 Task: Find connections with filter location San Vicente with filter topic #lawschoolwith filter profile language Potuguese with filter current company Sarovar Hotels & Resorts with filter school Chettinad Vidyashram with filter industry Strategic Management Services with filter service category iOS Development with filter keywords title Customer Service
Action: Mouse moved to (502, 74)
Screenshot: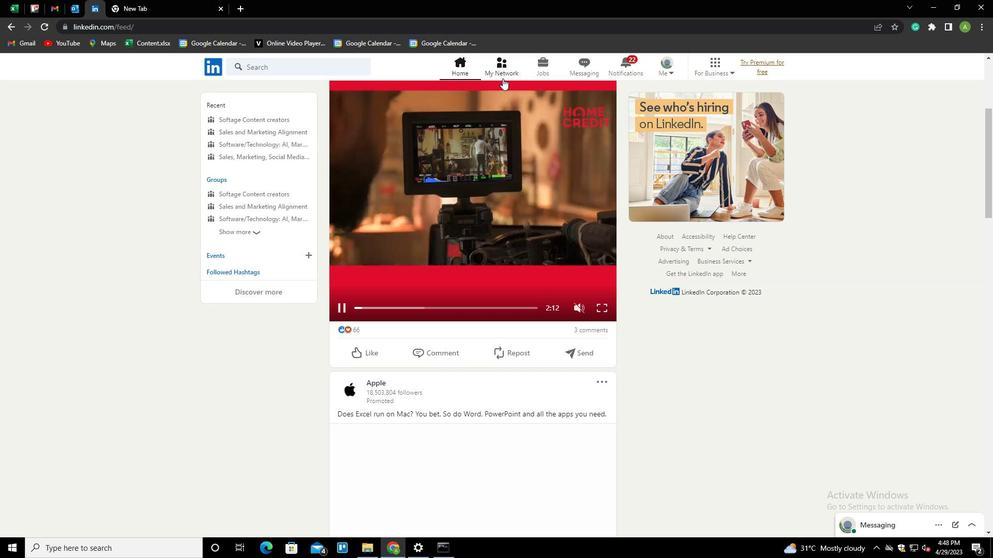 
Action: Mouse pressed left at (502, 74)
Screenshot: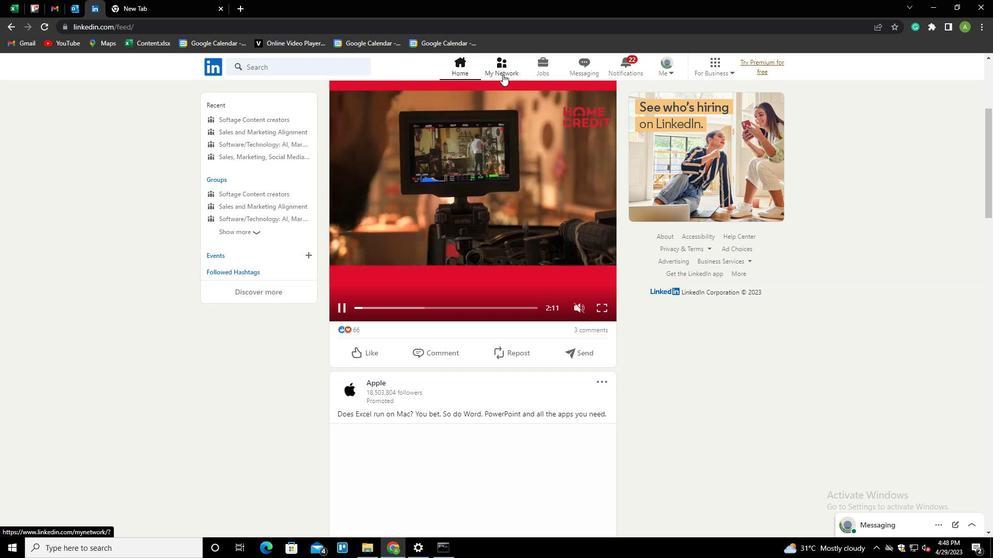 
Action: Mouse moved to (329, 120)
Screenshot: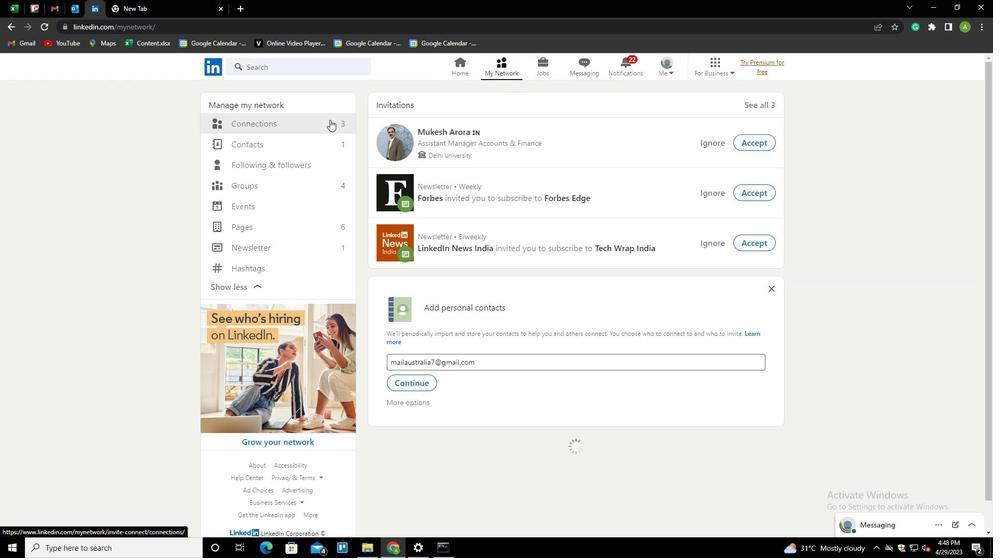 
Action: Mouse pressed left at (329, 120)
Screenshot: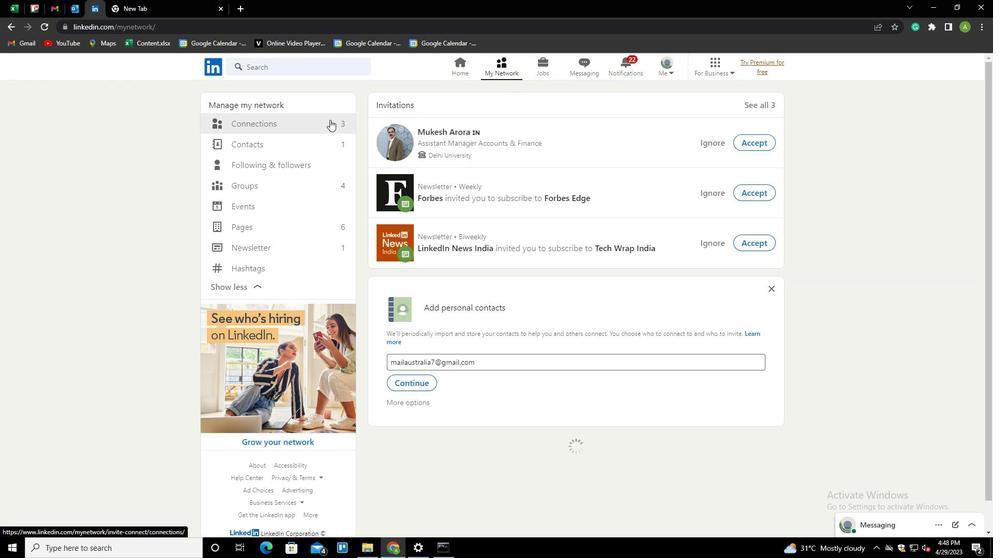 
Action: Mouse moved to (317, 127)
Screenshot: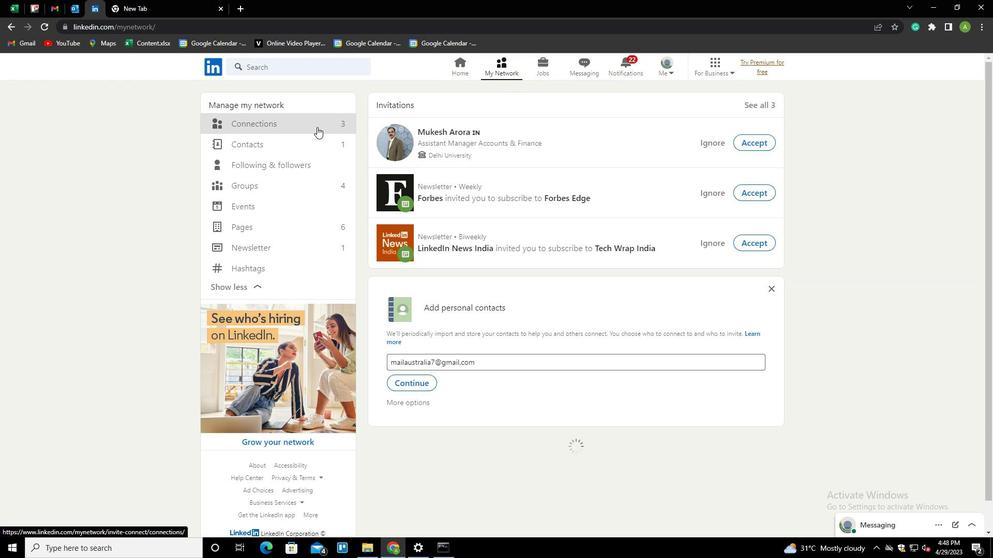 
Action: Mouse pressed left at (317, 127)
Screenshot: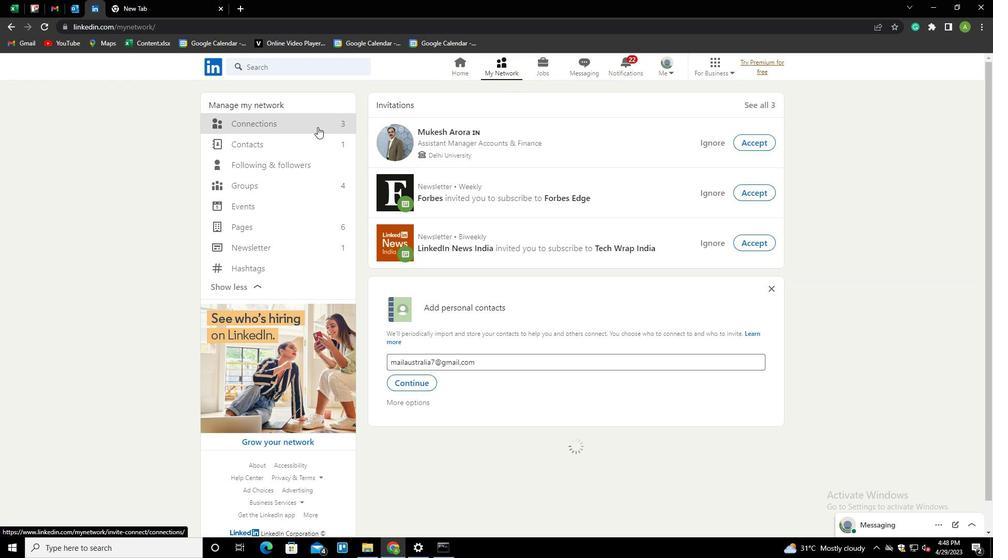 
Action: Mouse moved to (562, 120)
Screenshot: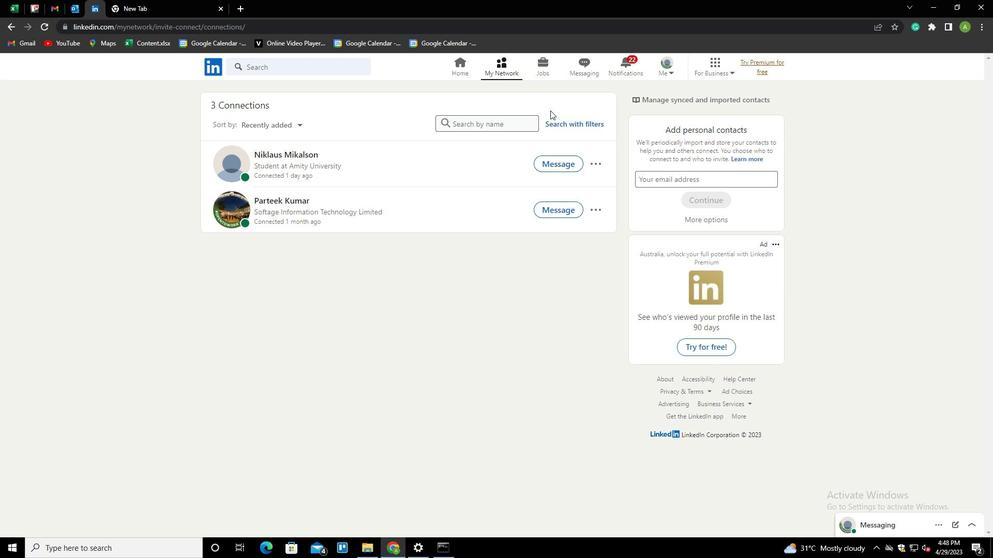 
Action: Mouse pressed left at (562, 120)
Screenshot: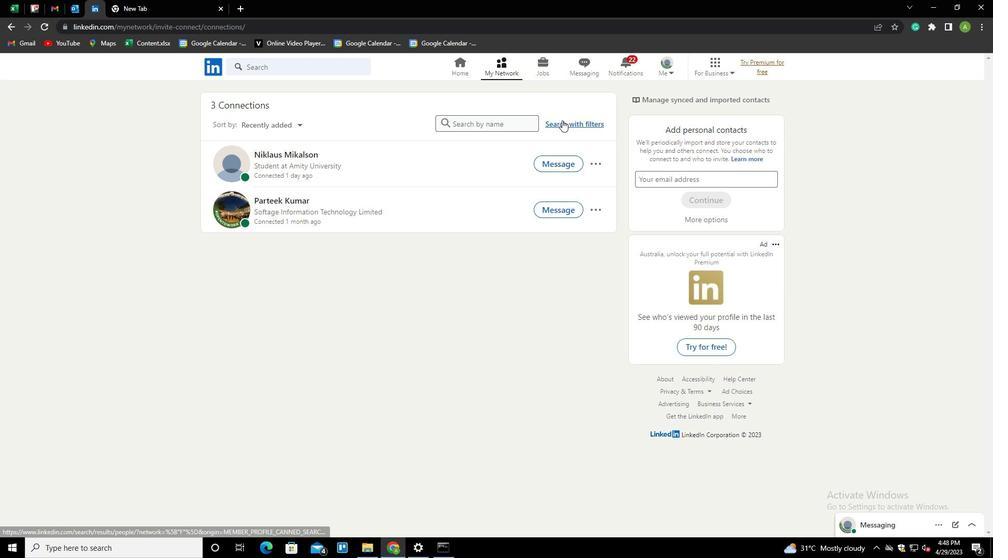 
Action: Mouse moved to (533, 96)
Screenshot: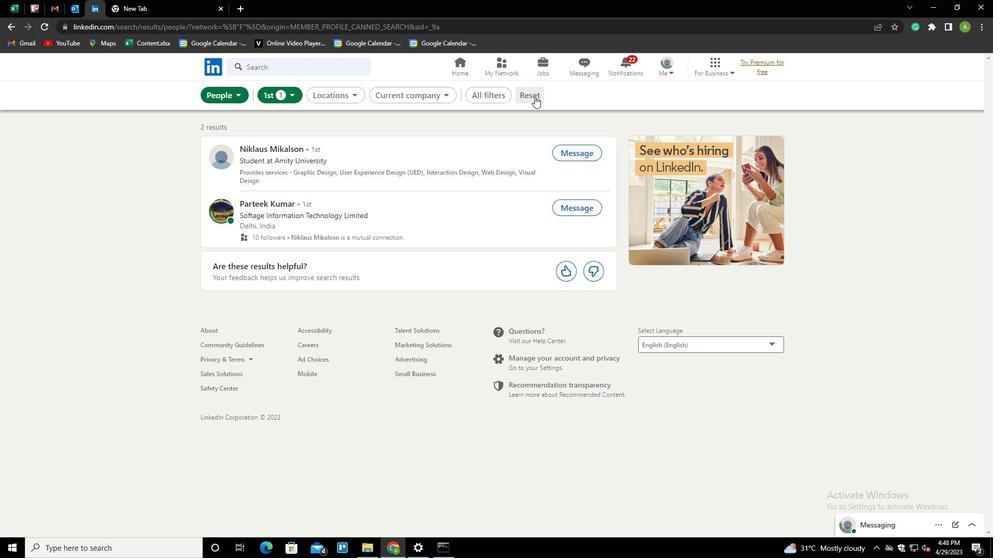 
Action: Mouse pressed left at (533, 96)
Screenshot: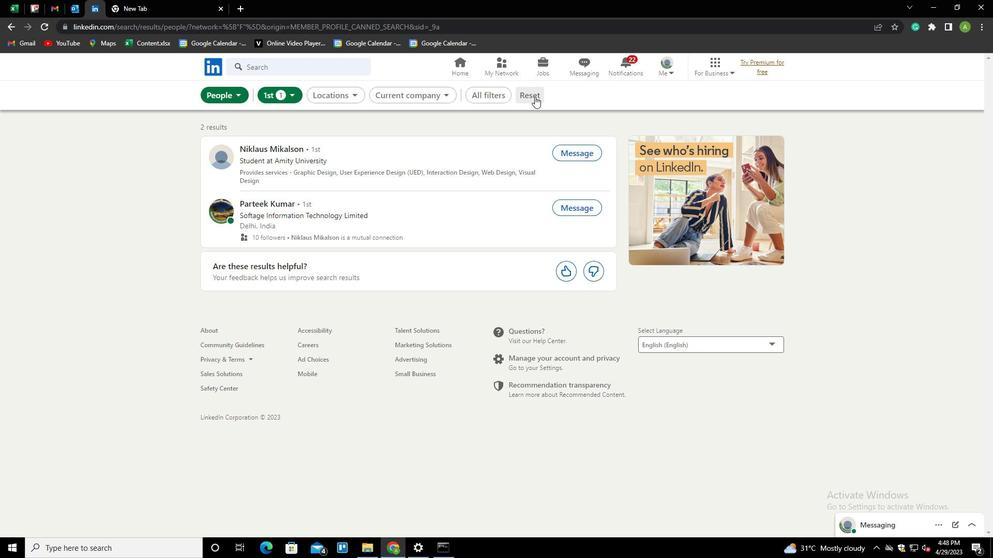 
Action: Mouse moved to (503, 96)
Screenshot: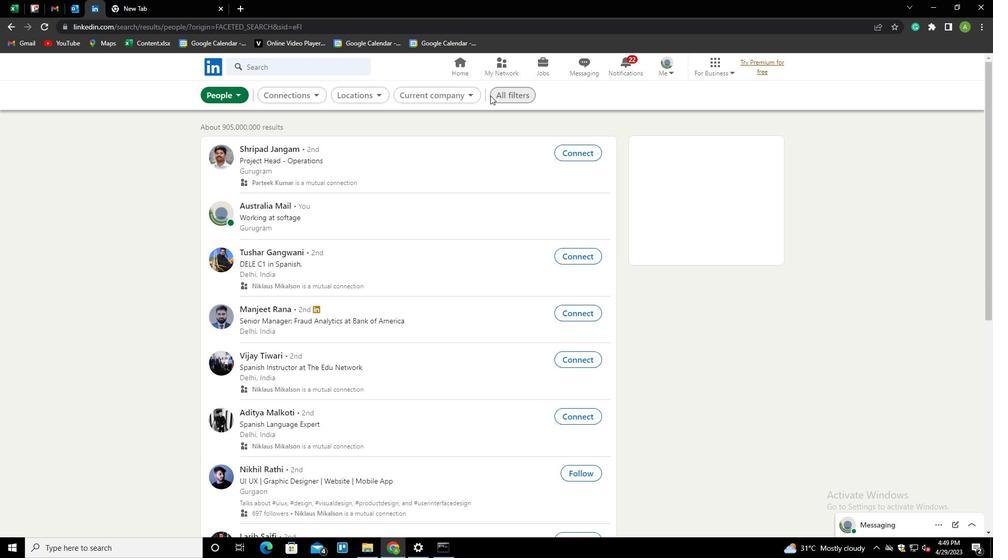 
Action: Mouse pressed left at (503, 96)
Screenshot: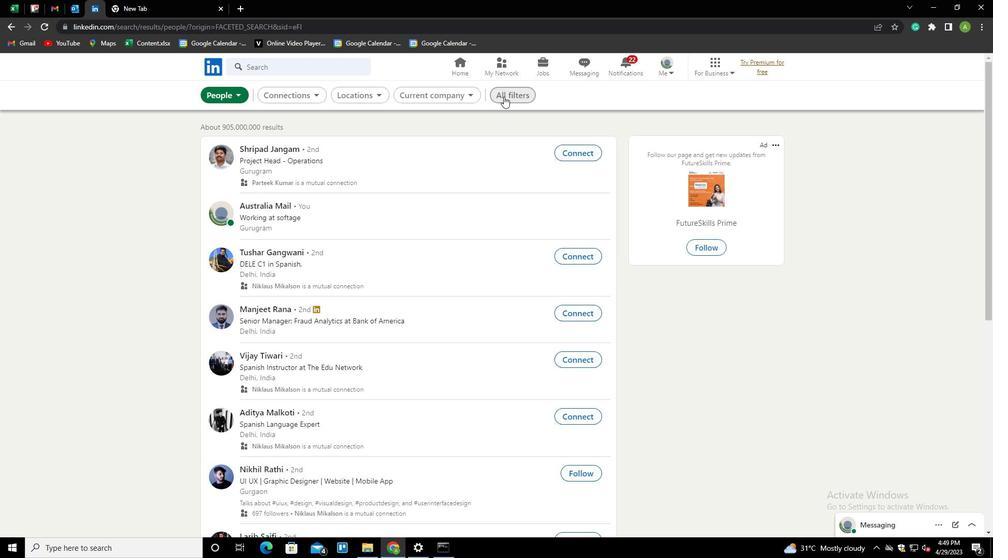 
Action: Mouse moved to (870, 260)
Screenshot: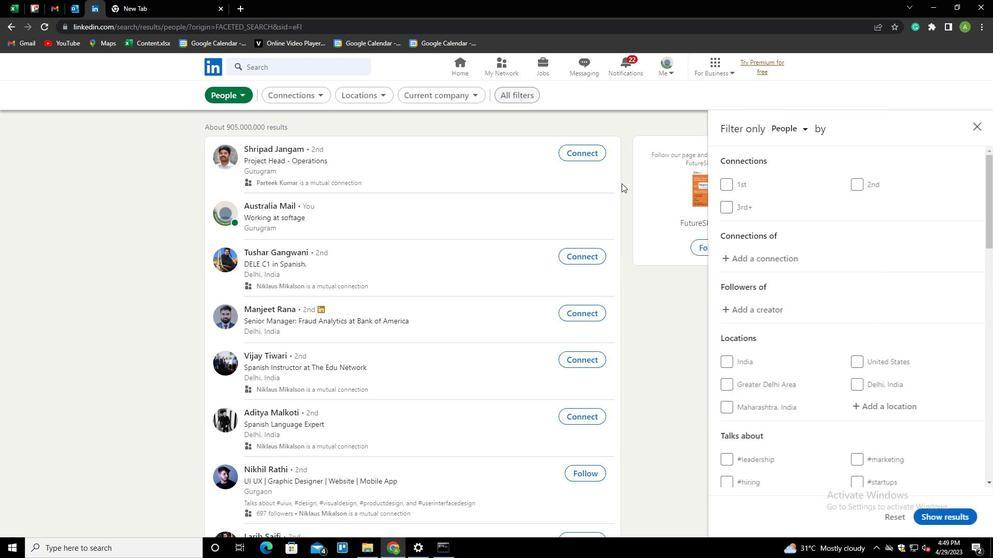 
Action: Mouse scrolled (870, 260) with delta (0, 0)
Screenshot: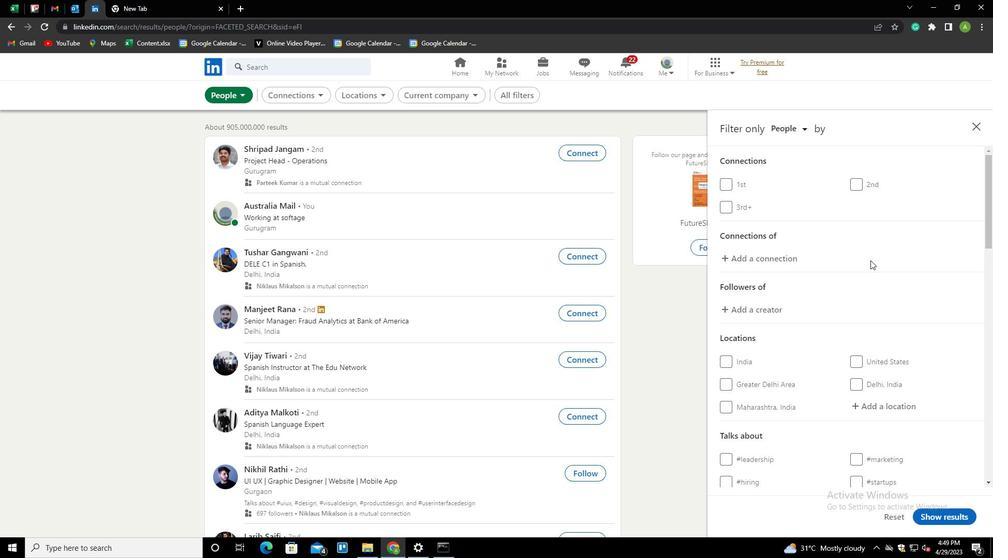 
Action: Mouse moved to (871, 260)
Screenshot: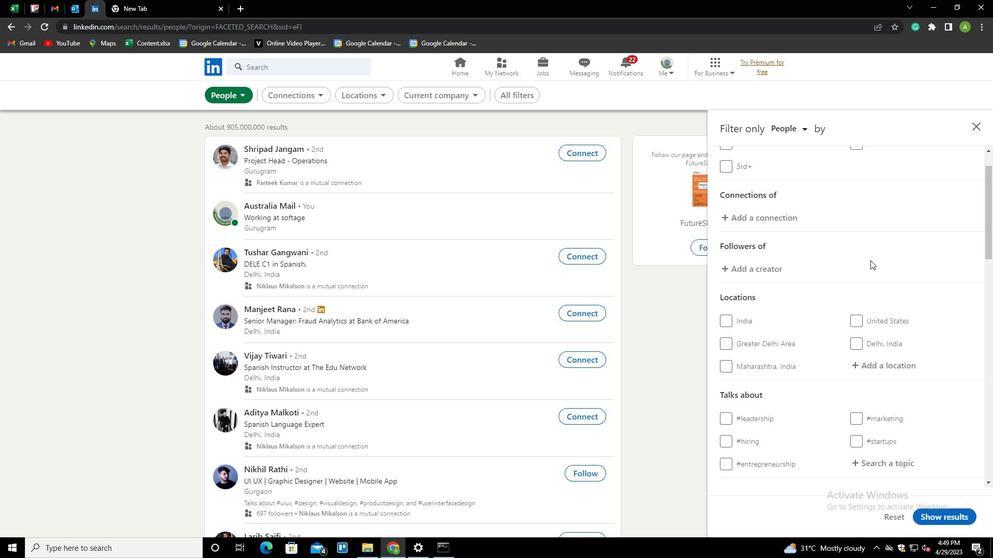 
Action: Mouse scrolled (871, 260) with delta (0, 0)
Screenshot: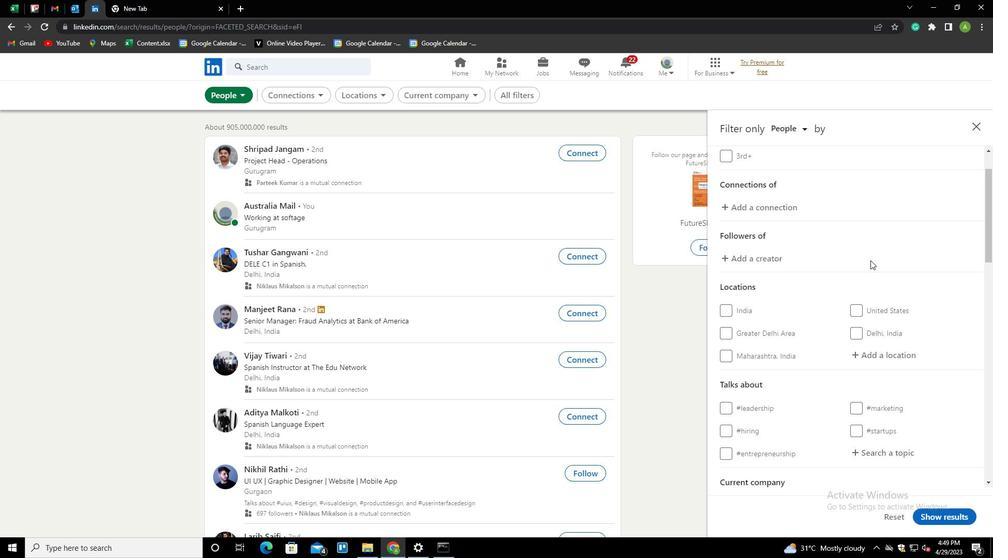 
Action: Mouse moved to (872, 298)
Screenshot: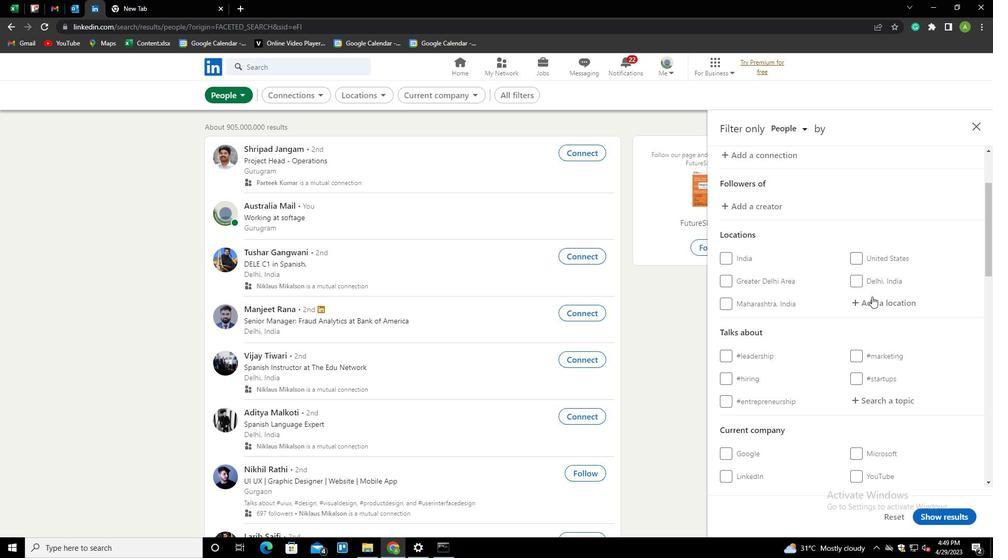 
Action: Mouse pressed left at (872, 298)
Screenshot: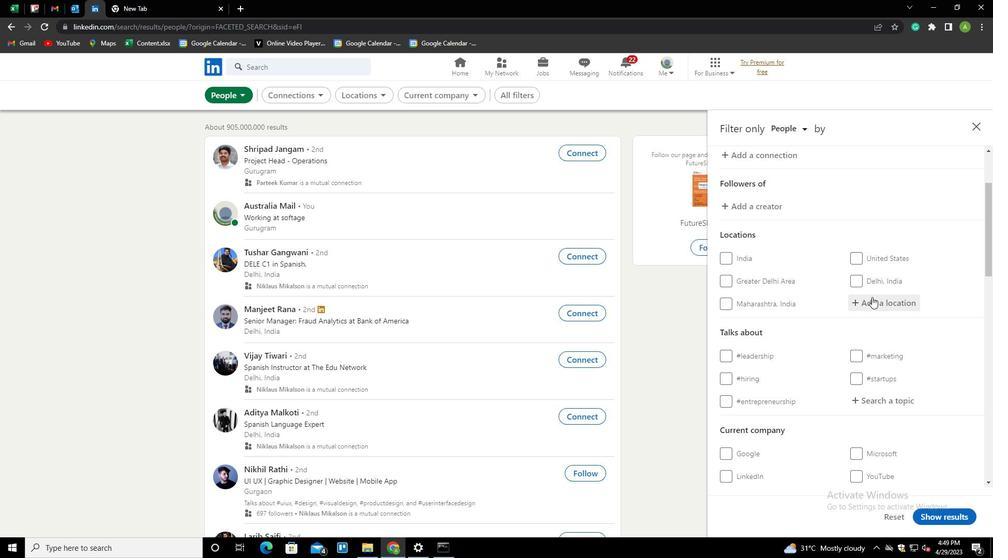 
Action: Mouse moved to (870, 298)
Screenshot: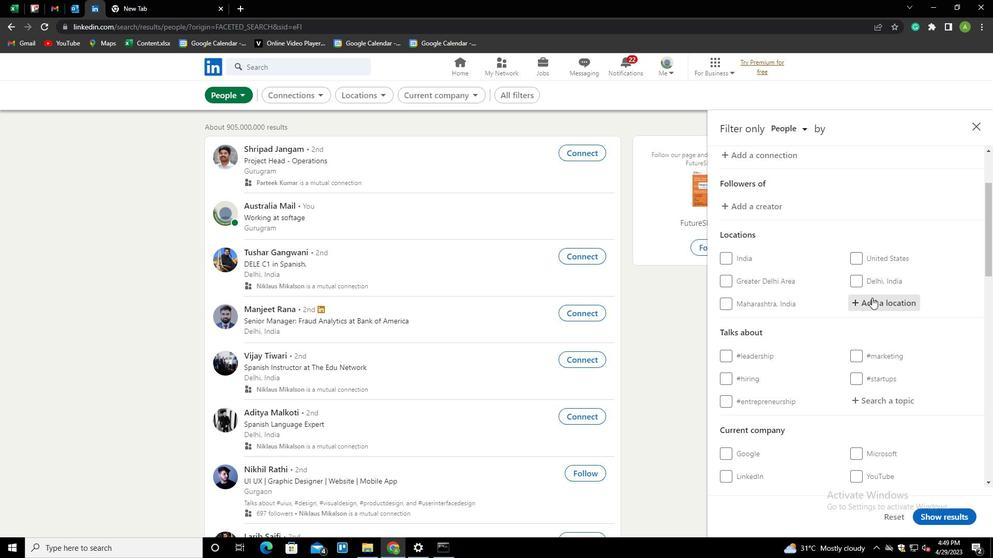 
Action: Key pressed <Key.shift>S
Screenshot: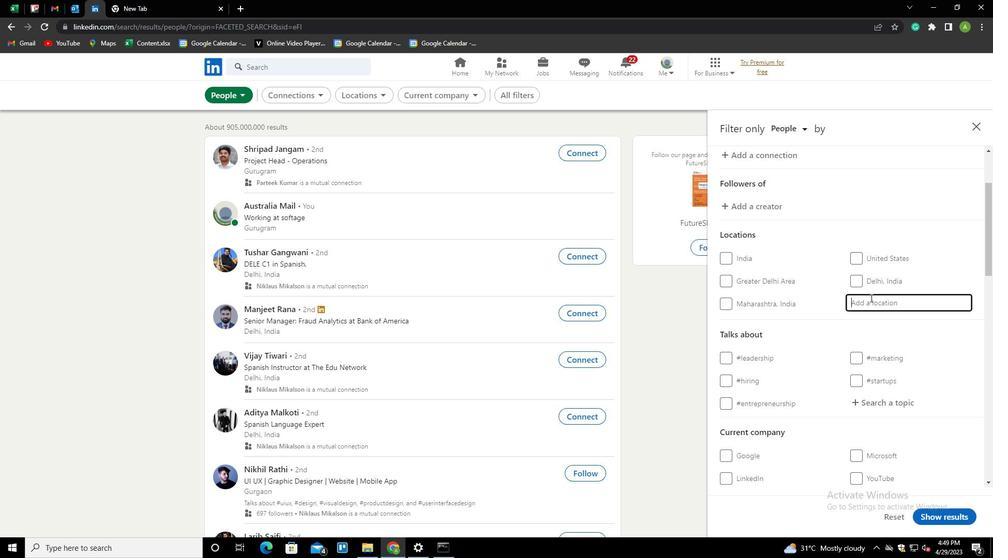 
Action: Mouse moved to (870, 298)
Screenshot: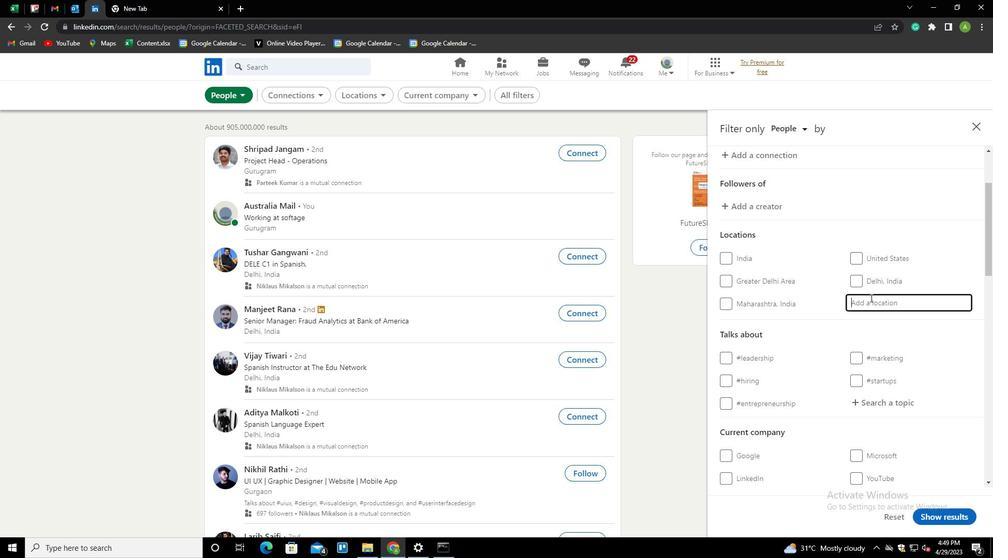 
Action: Key pressed AN<Key.space><Key.shift>VIE<Key.backspace>CENTE<Key.down><Key.enter>
Screenshot: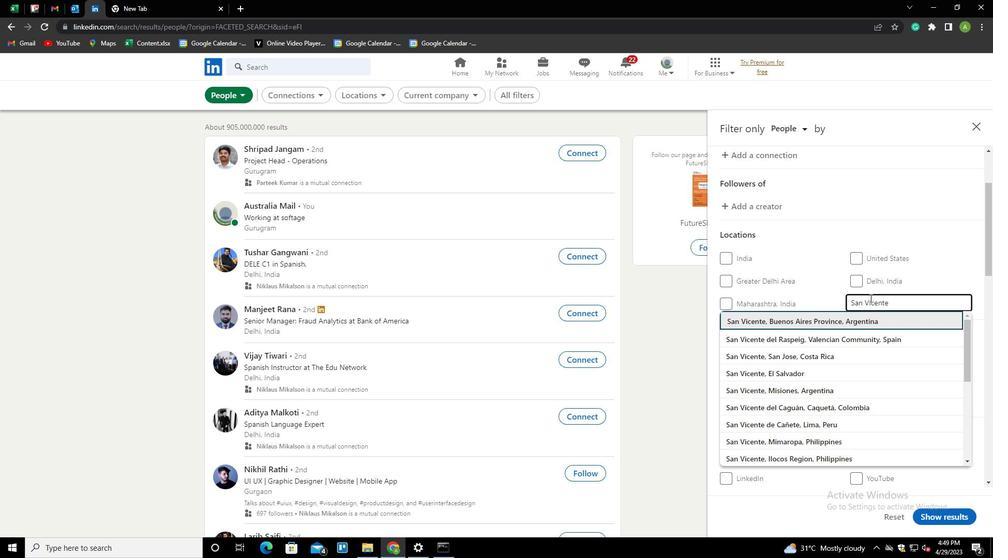 
Action: Mouse moved to (870, 298)
Screenshot: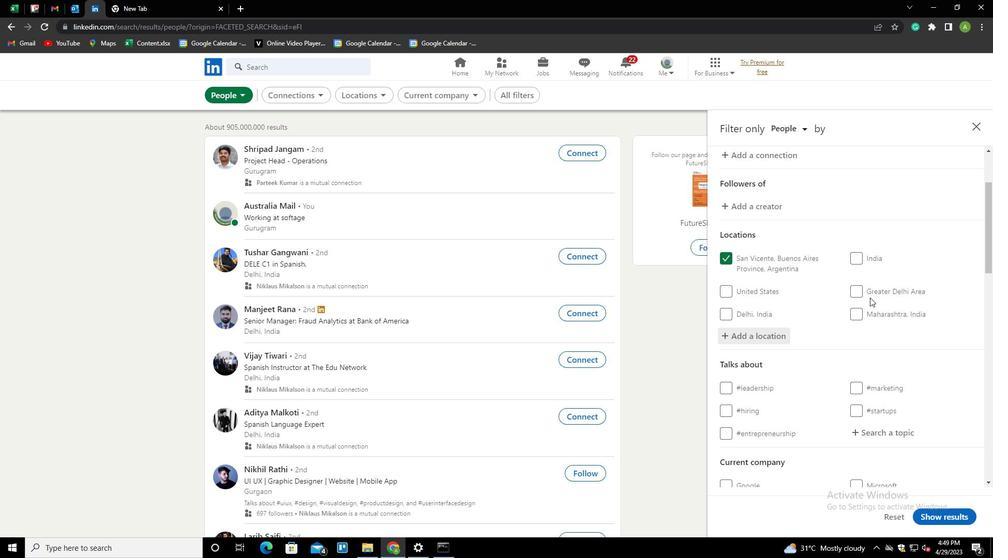 
Action: Mouse scrolled (870, 297) with delta (0, 0)
Screenshot: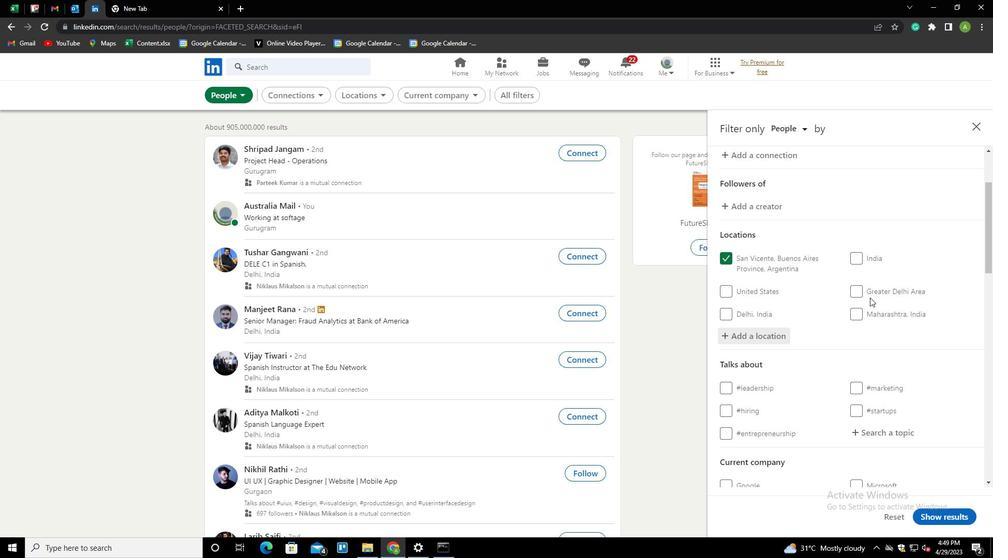 
Action: Mouse scrolled (870, 297) with delta (0, 0)
Screenshot: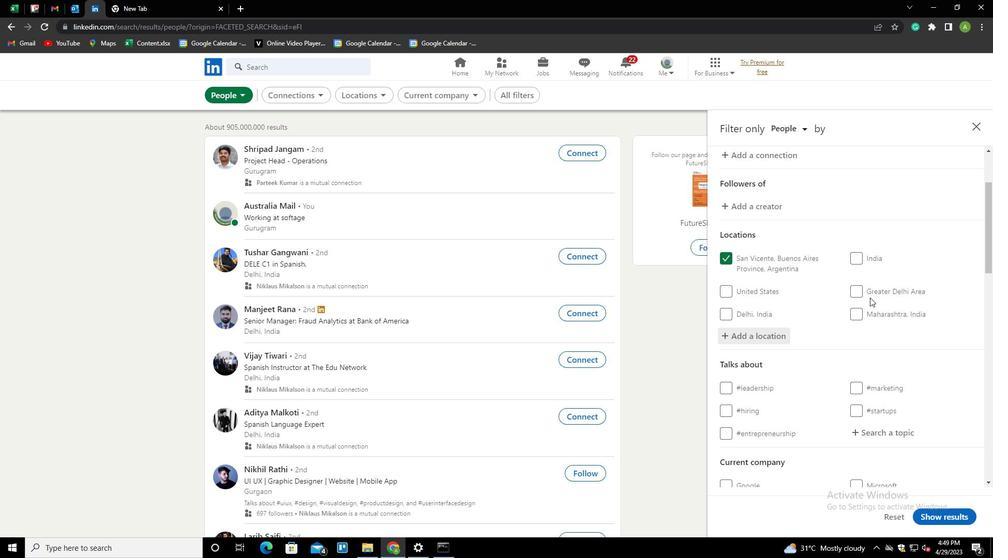 
Action: Mouse scrolled (870, 297) with delta (0, 0)
Screenshot: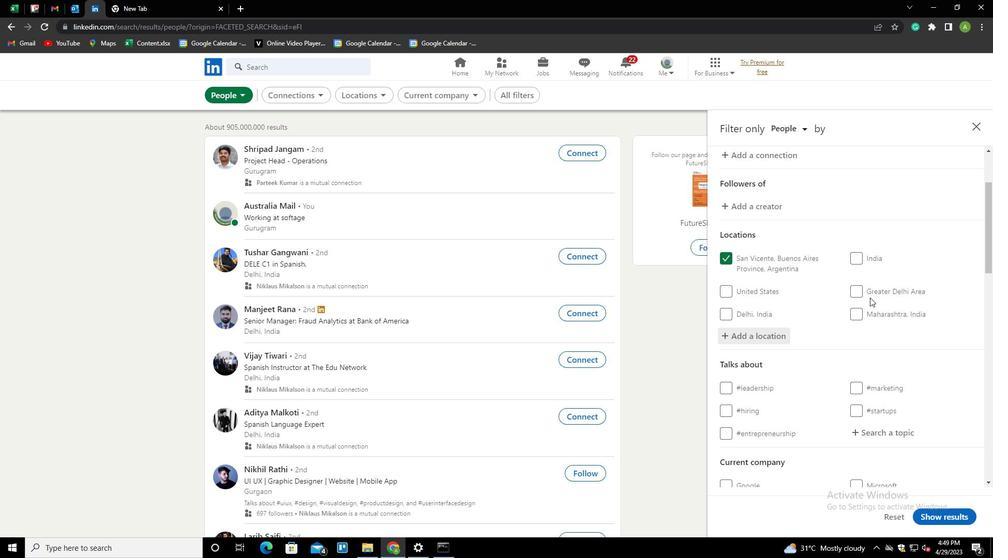 
Action: Mouse moved to (860, 280)
Screenshot: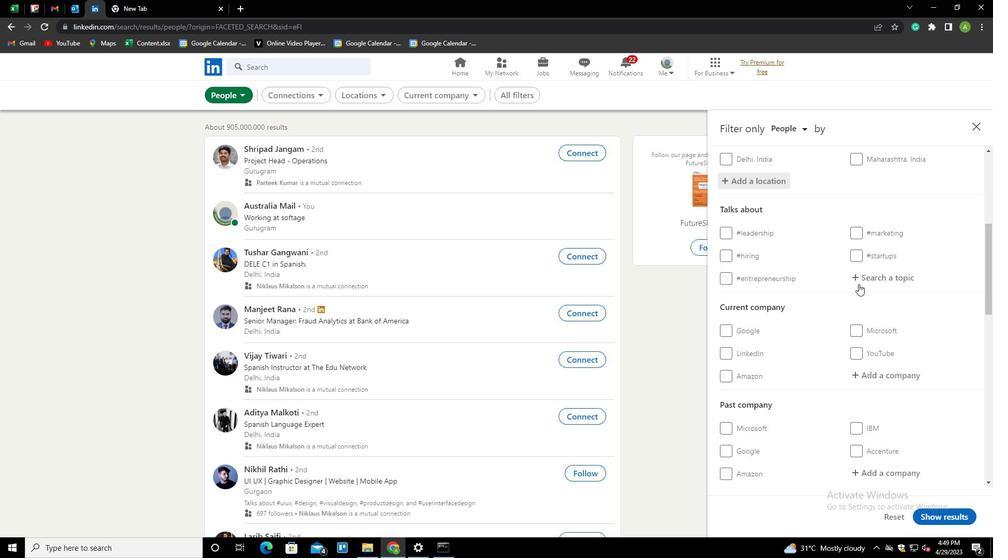 
Action: Mouse pressed left at (860, 280)
Screenshot: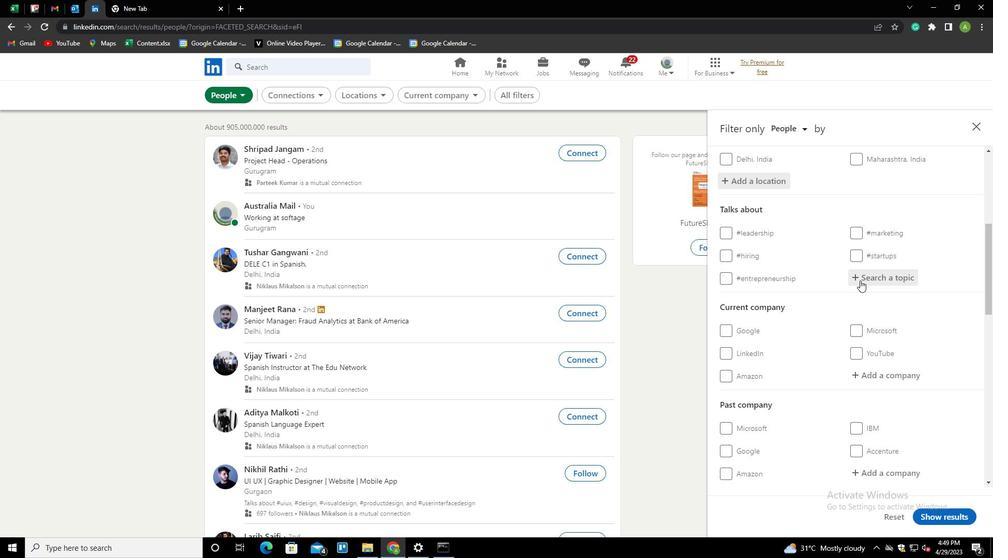 
Action: Key pressed LAWSCHOO<Key.down><Key.enter>
Screenshot: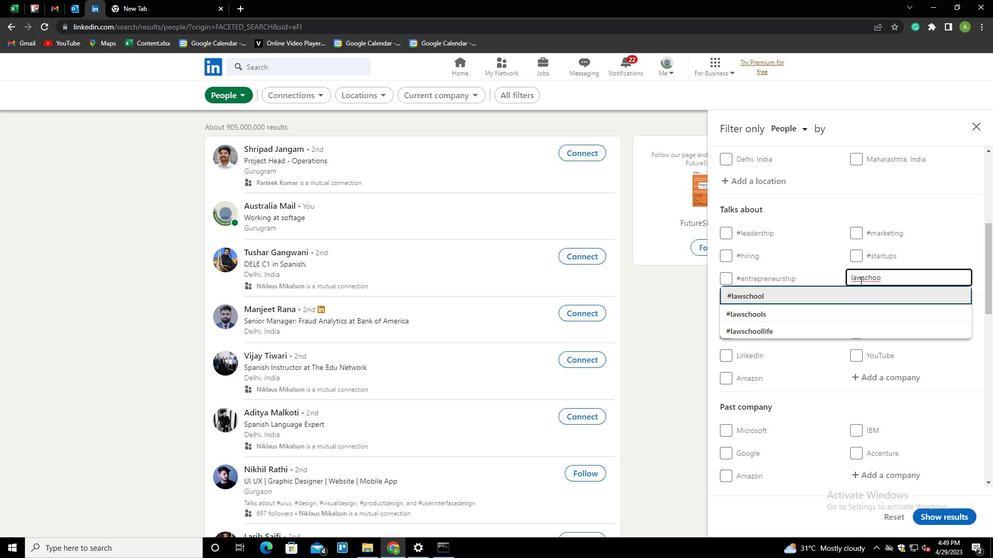 
Action: Mouse scrolled (860, 280) with delta (0, 0)
Screenshot: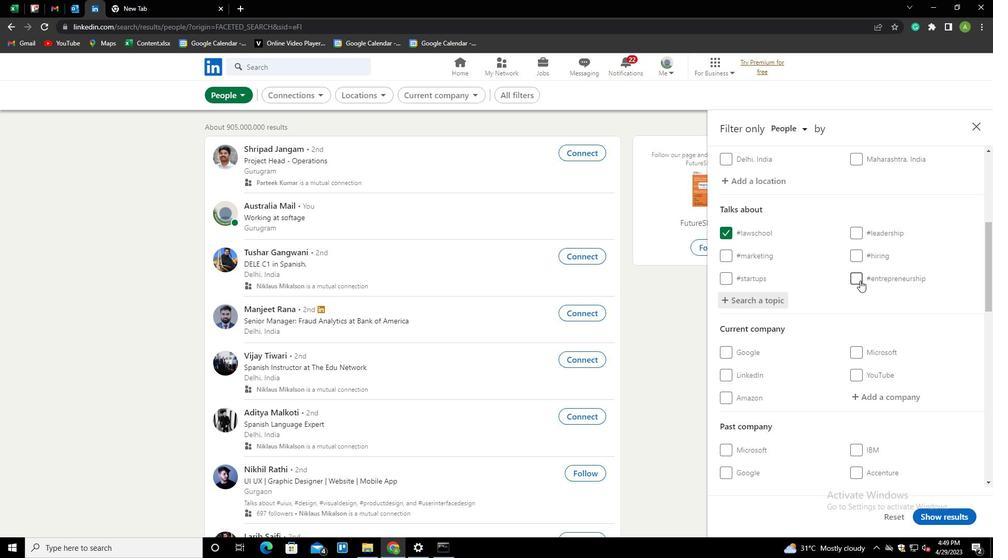 
Action: Mouse scrolled (860, 280) with delta (0, 0)
Screenshot: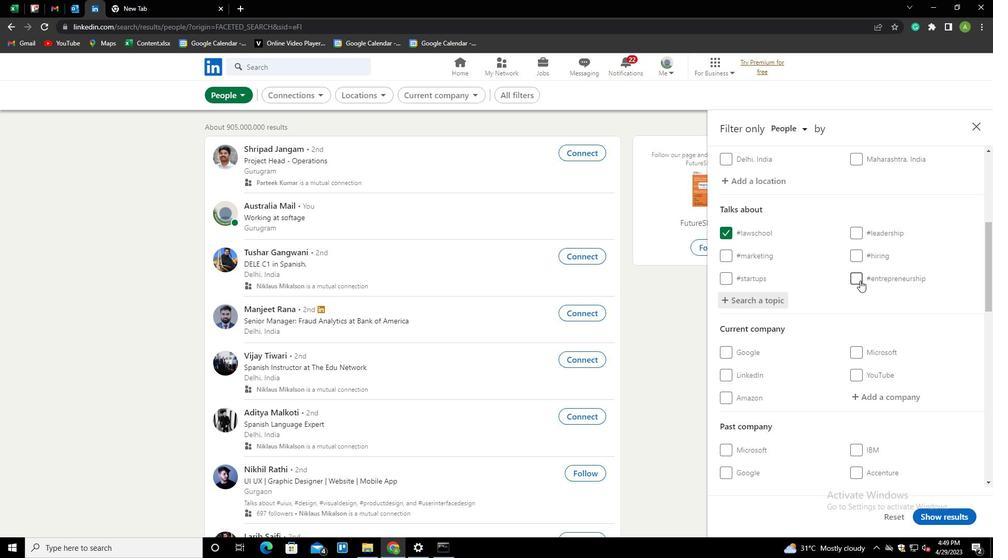 
Action: Mouse moved to (874, 302)
Screenshot: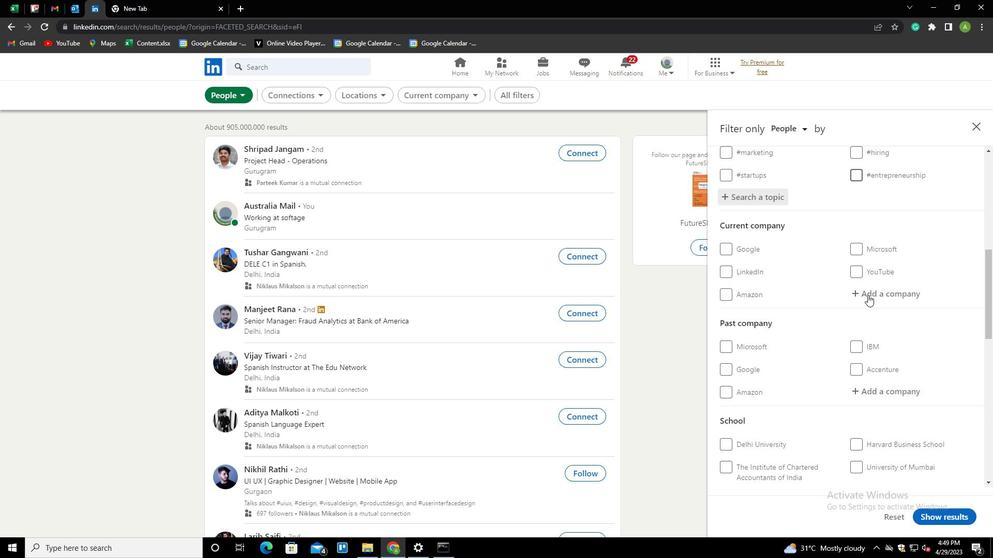 
Action: Mouse pressed left at (874, 302)
Screenshot: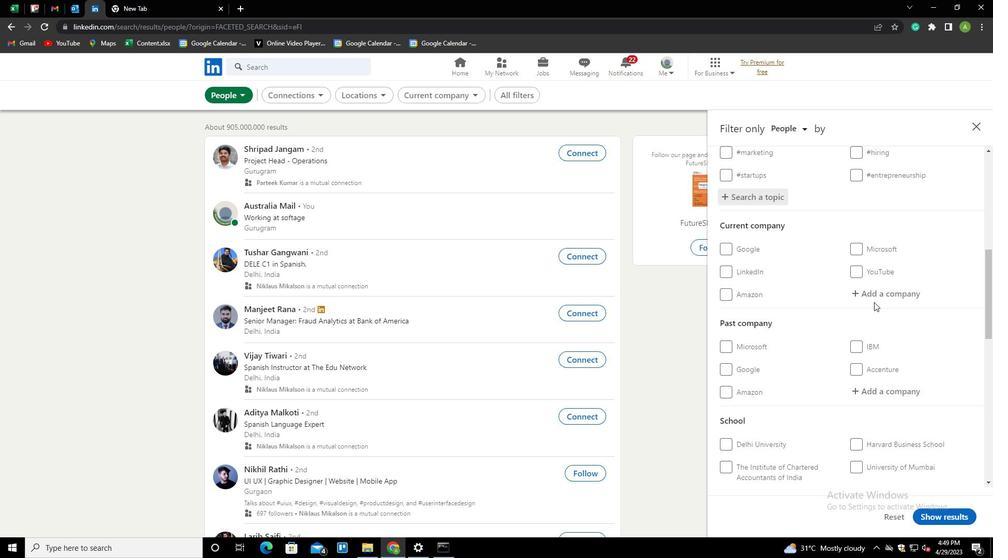 
Action: Mouse moved to (876, 297)
Screenshot: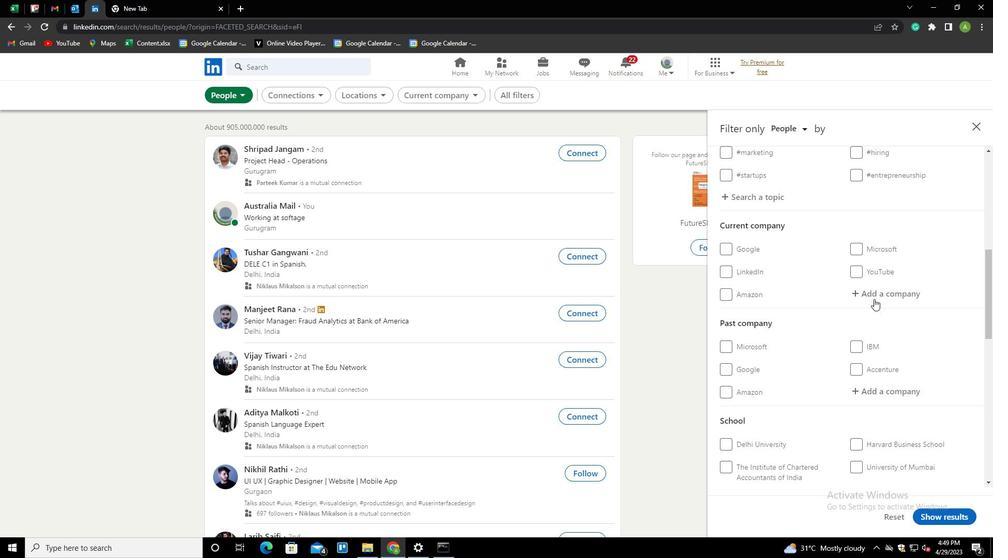 
Action: Mouse pressed left at (876, 297)
Screenshot: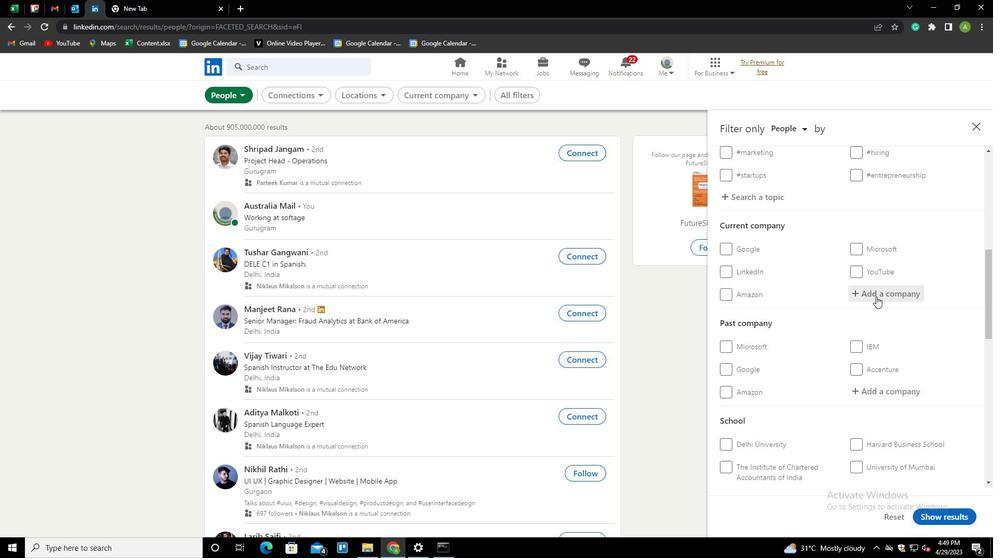 
Action: Mouse moved to (883, 295)
Screenshot: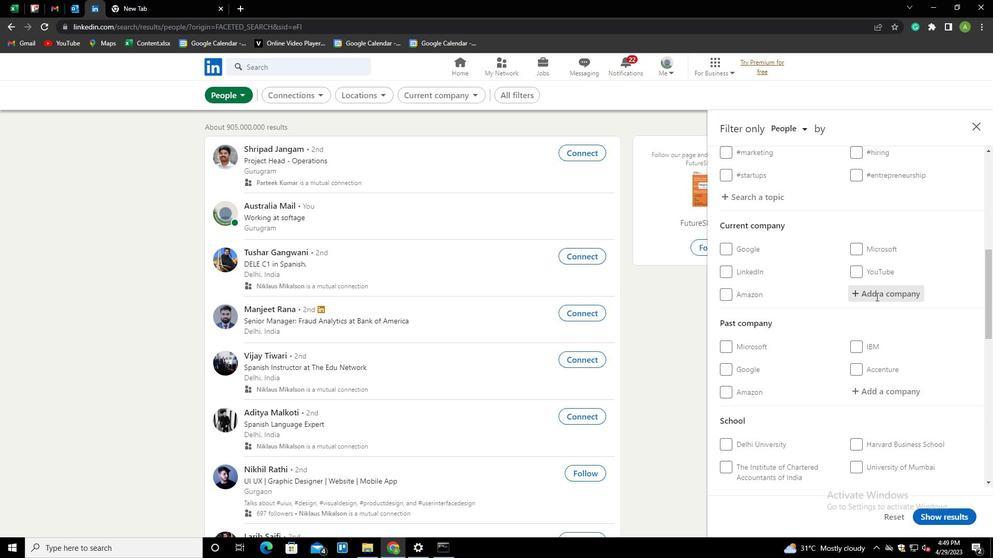 
Action: Mouse pressed left at (883, 295)
Screenshot: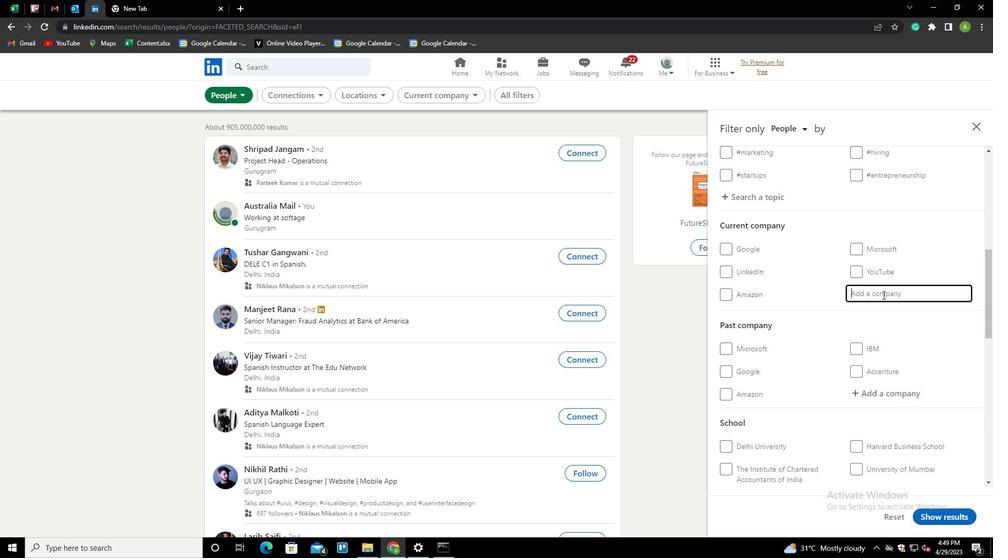 
Action: Mouse scrolled (883, 294) with delta (0, 0)
Screenshot: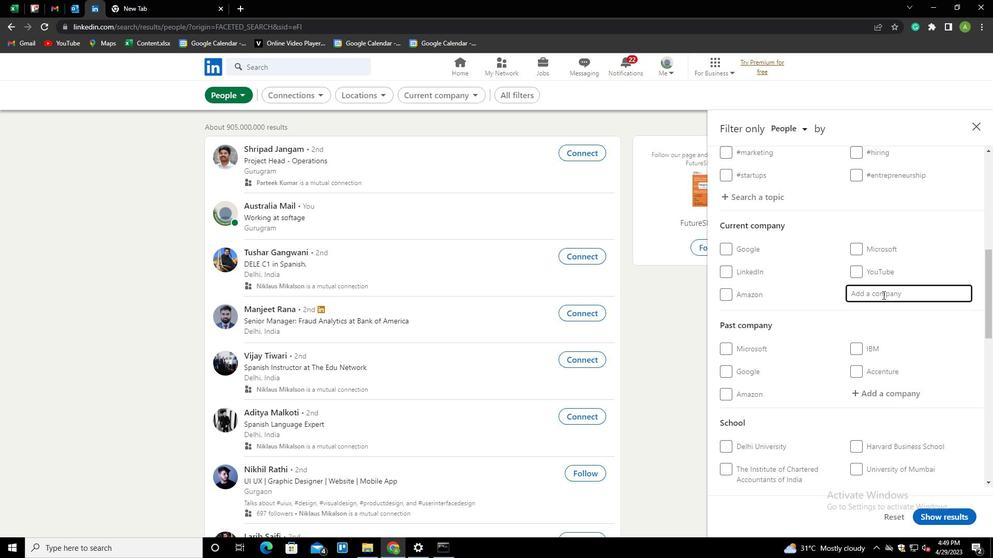 
Action: Mouse scrolled (883, 294) with delta (0, 0)
Screenshot: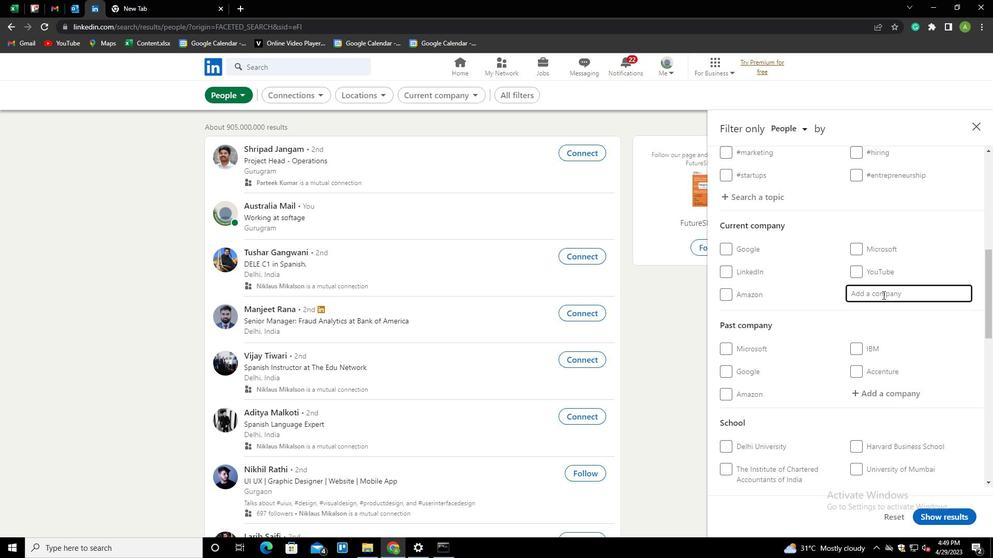 
Action: Mouse scrolled (883, 294) with delta (0, 0)
Screenshot: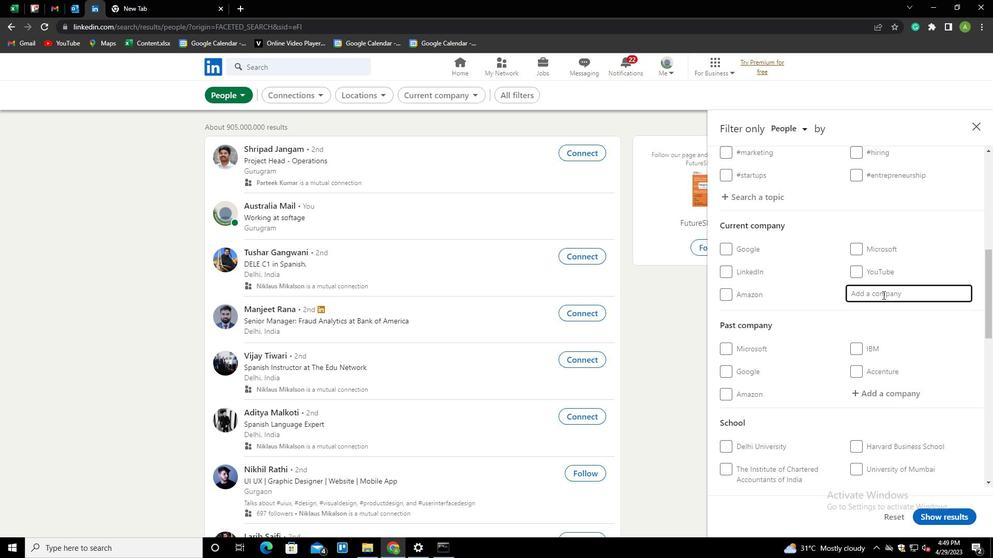 
Action: Mouse scrolled (883, 294) with delta (0, 0)
Screenshot: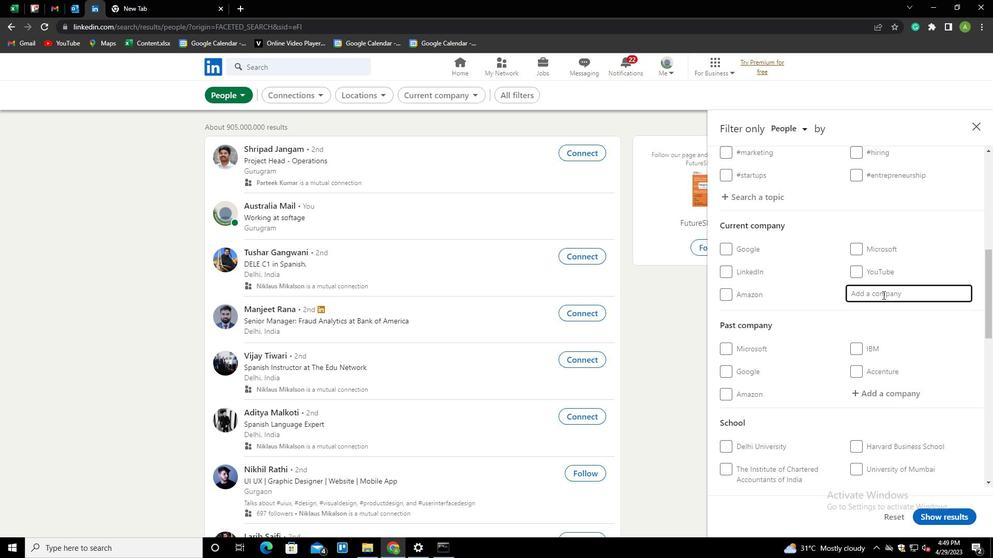 
Action: Mouse scrolled (883, 294) with delta (0, 0)
Screenshot: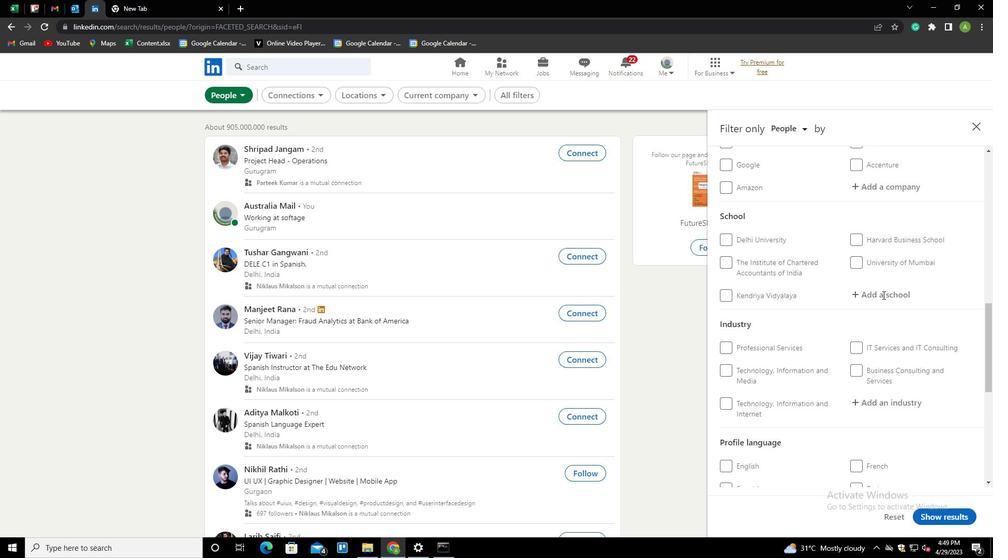 
Action: Mouse scrolled (883, 294) with delta (0, 0)
Screenshot: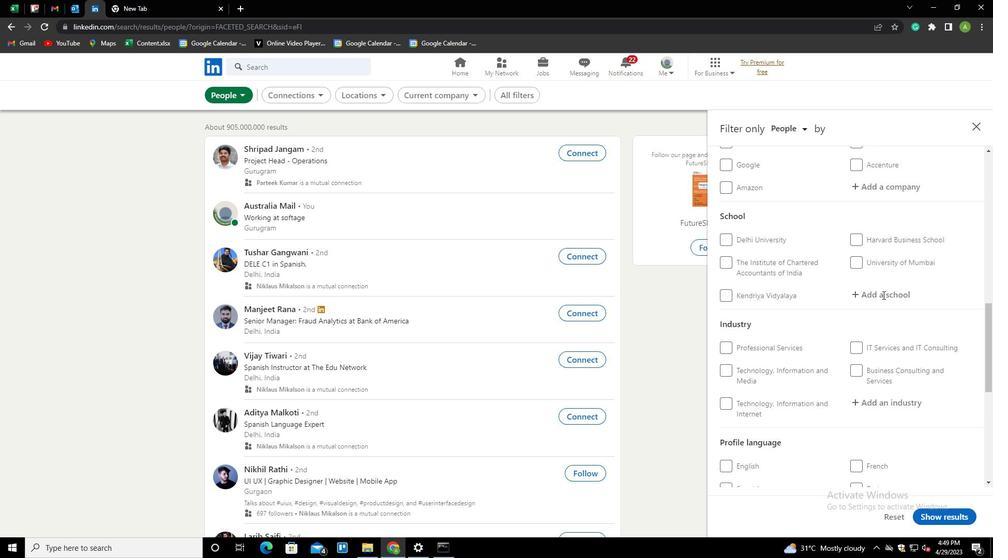 
Action: Mouse moved to (884, 315)
Screenshot: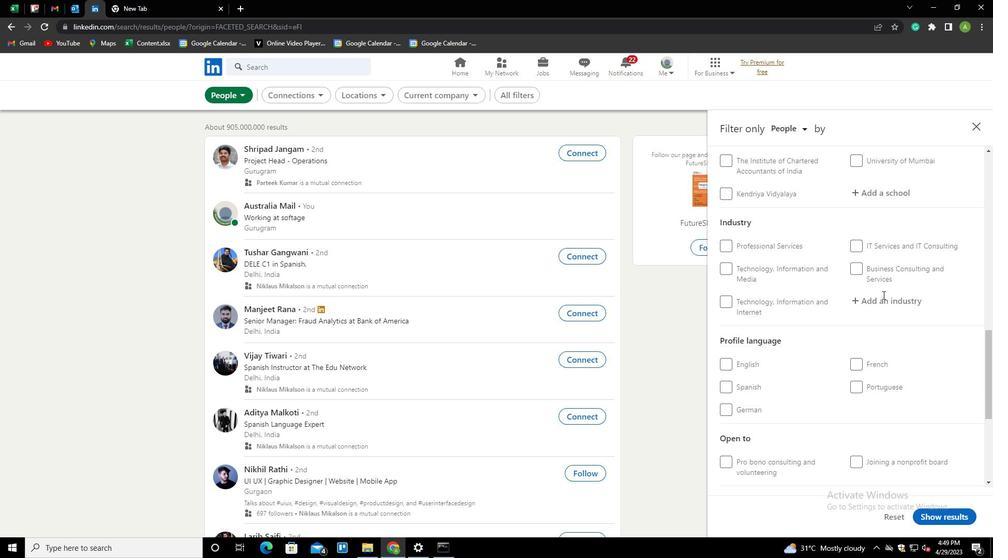 
Action: Mouse scrolled (884, 315) with delta (0, 0)
Screenshot: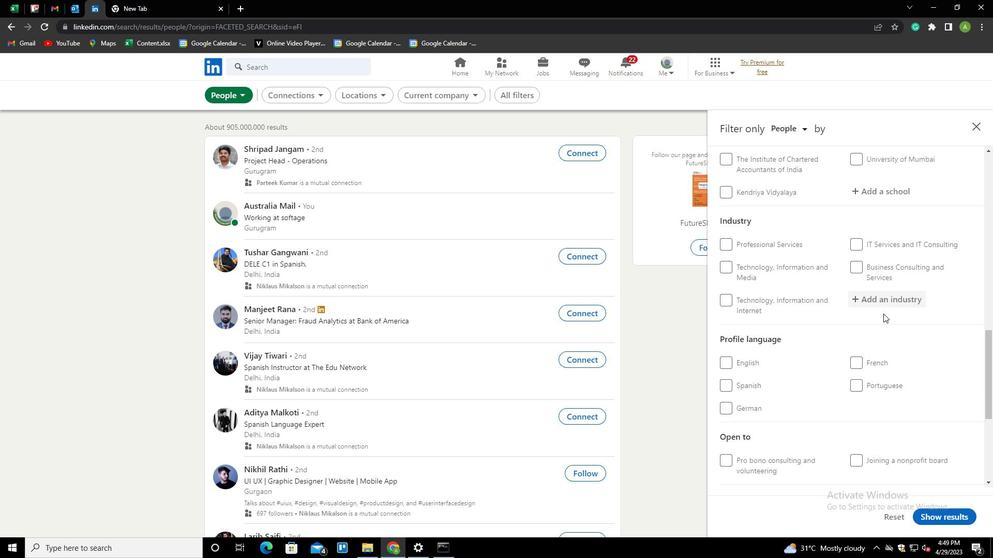 
Action: Mouse scrolled (884, 315) with delta (0, 0)
Screenshot: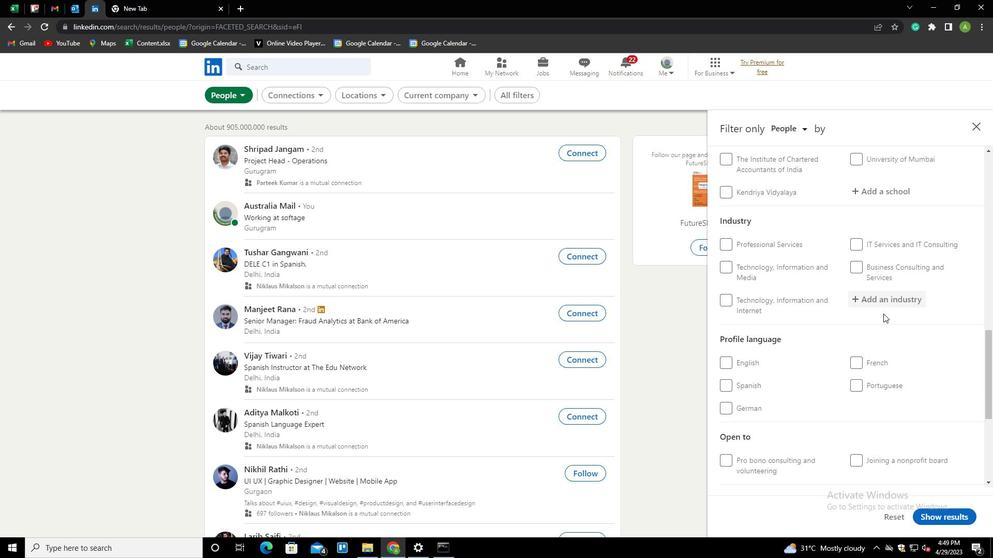 
Action: Mouse moved to (871, 280)
Screenshot: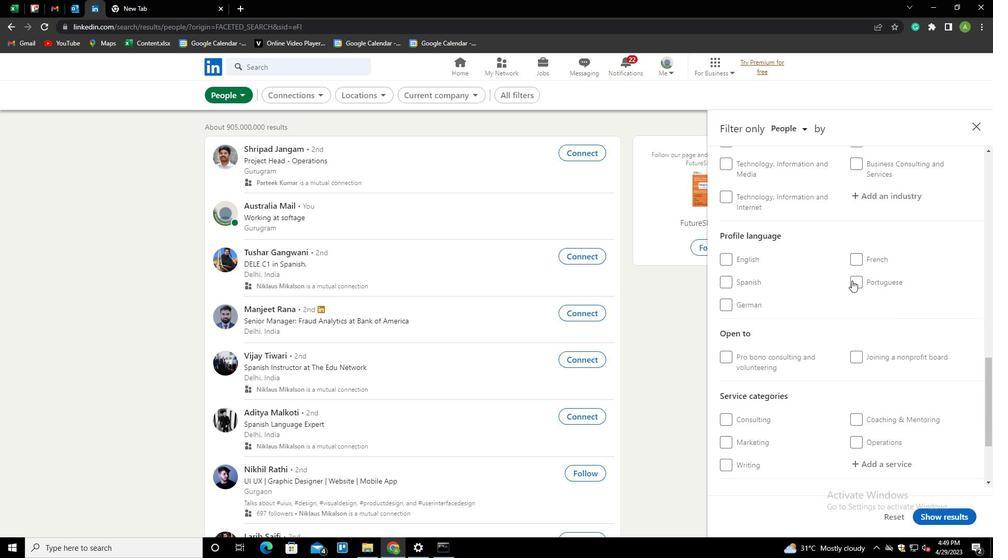 
Action: Mouse pressed left at (871, 280)
Screenshot: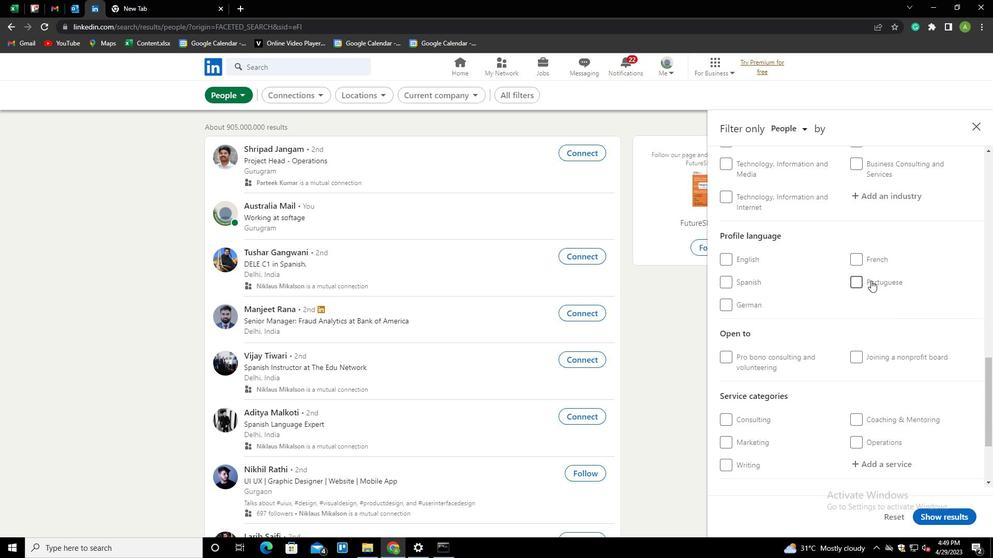 
Action: Mouse moved to (889, 318)
Screenshot: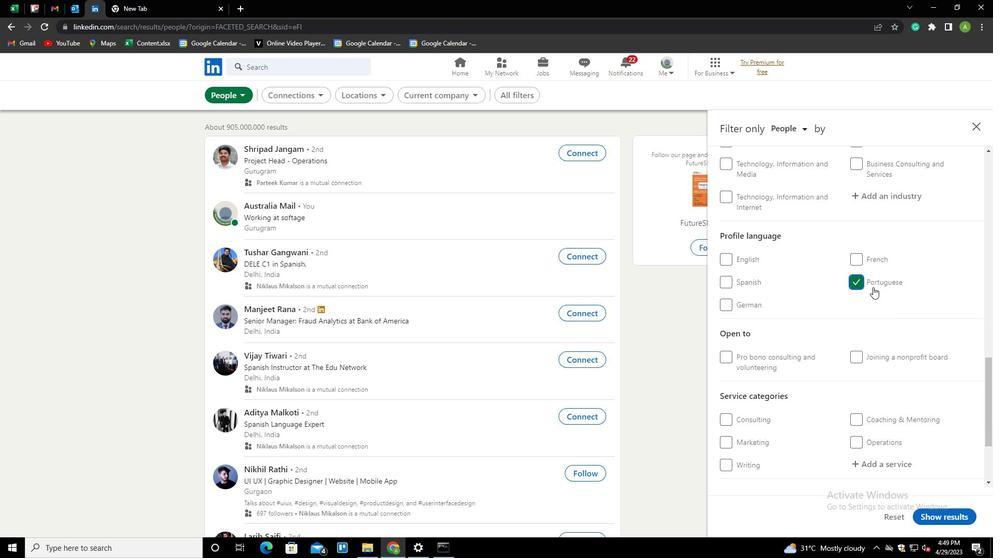 
Action: Mouse scrolled (889, 318) with delta (0, 0)
Screenshot: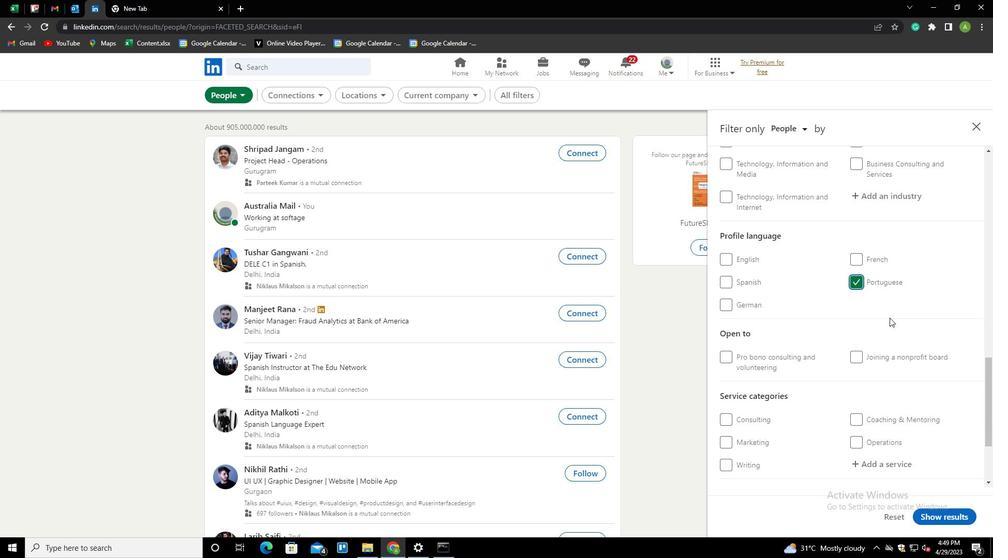 
Action: Mouse scrolled (889, 318) with delta (0, 0)
Screenshot: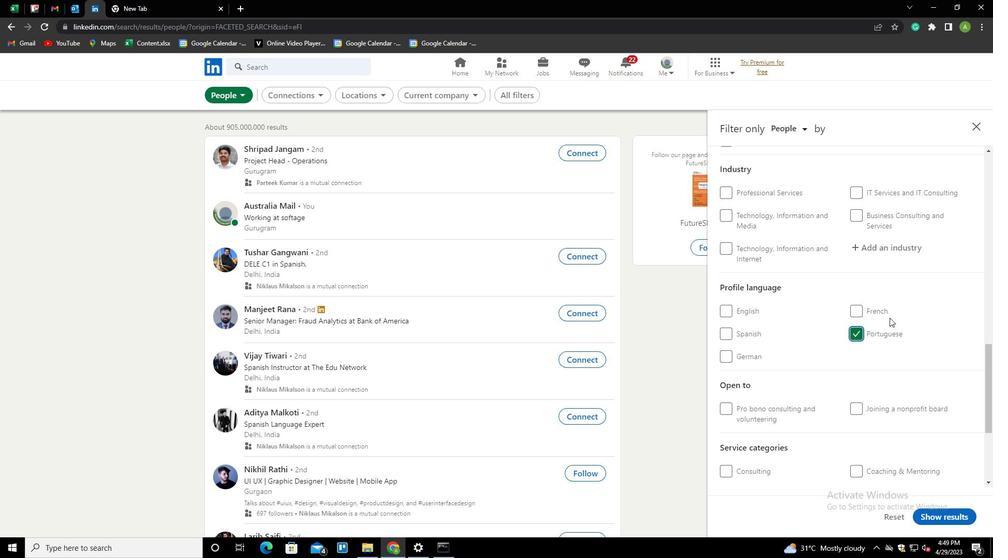 
Action: Mouse scrolled (889, 318) with delta (0, 0)
Screenshot: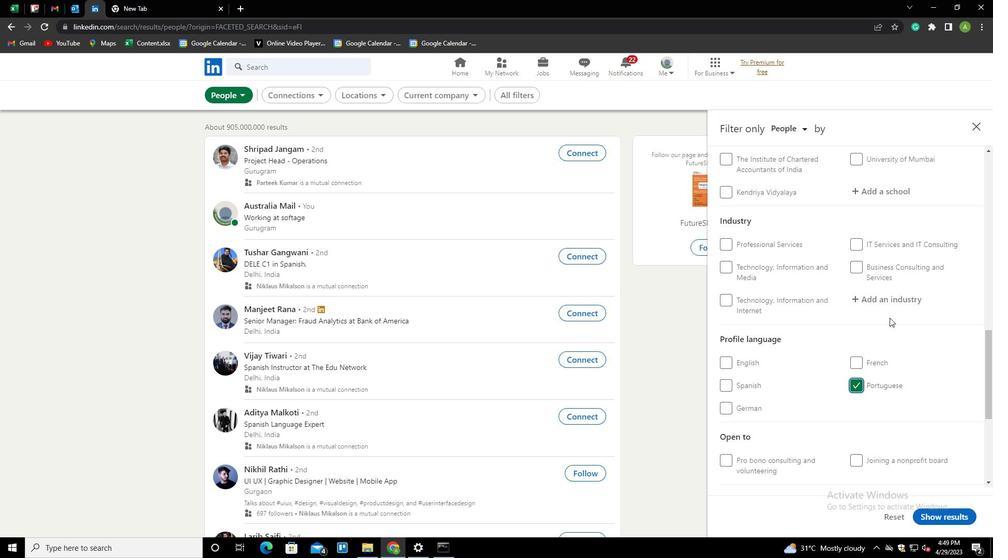
Action: Mouse scrolled (889, 318) with delta (0, 0)
Screenshot: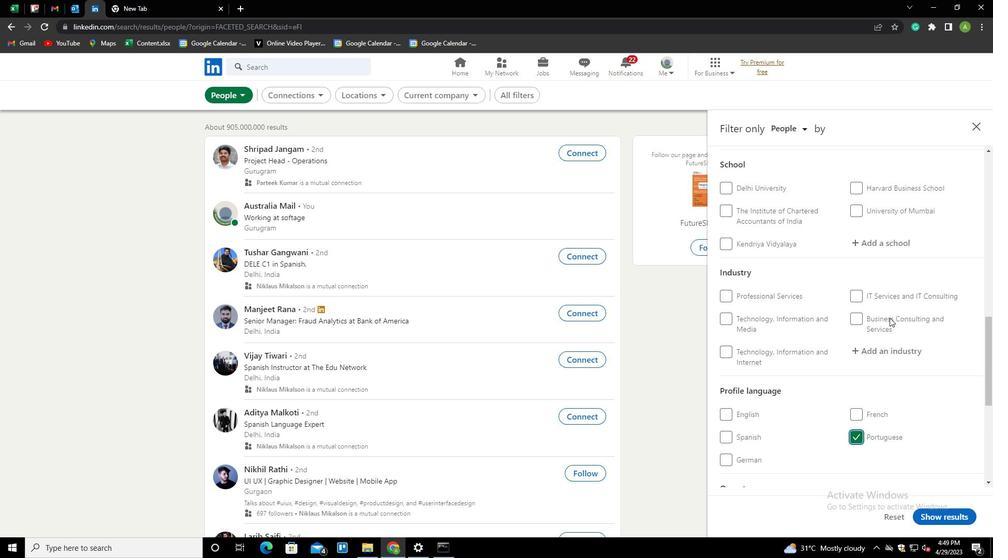 
Action: Mouse scrolled (889, 318) with delta (0, 0)
Screenshot: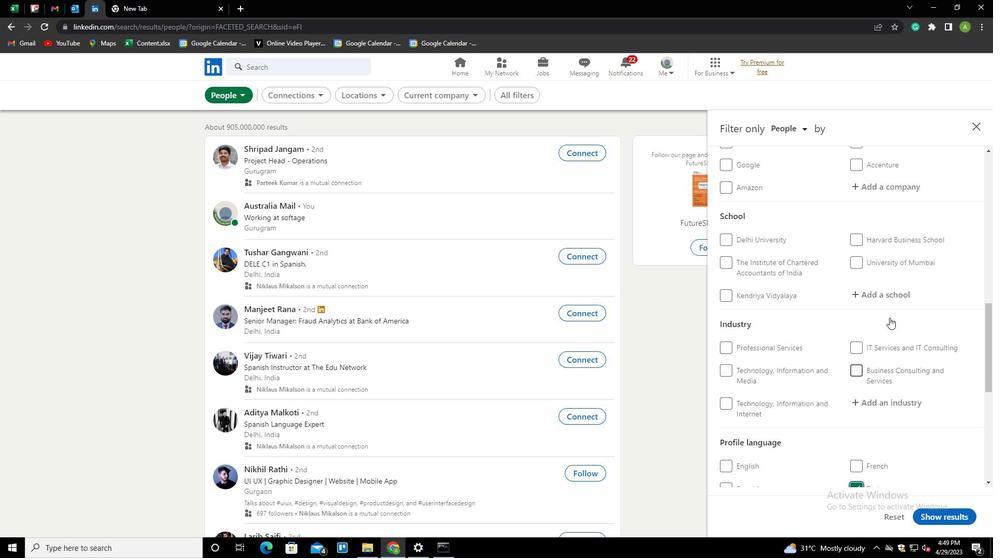 
Action: Mouse scrolled (889, 318) with delta (0, 0)
Screenshot: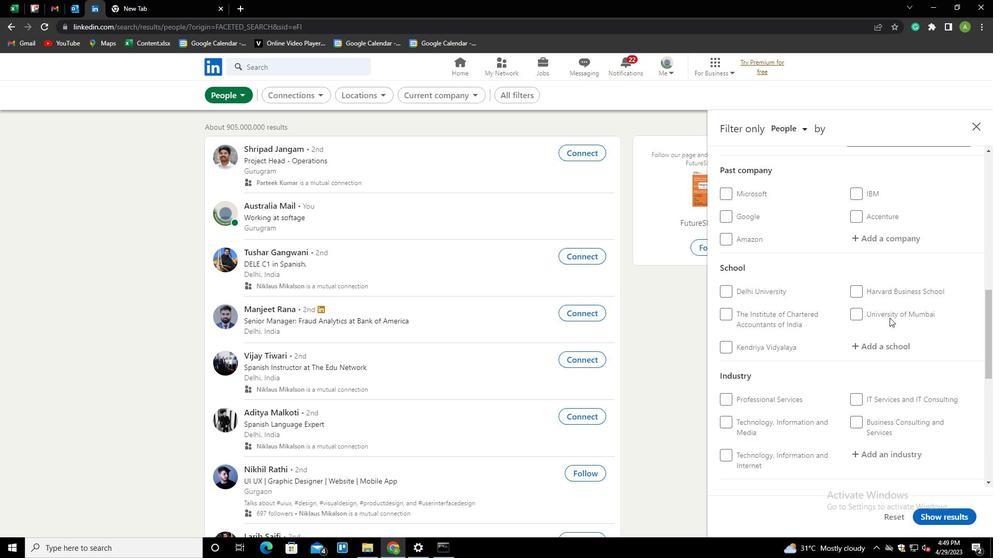 
Action: Mouse moved to (875, 305)
Screenshot: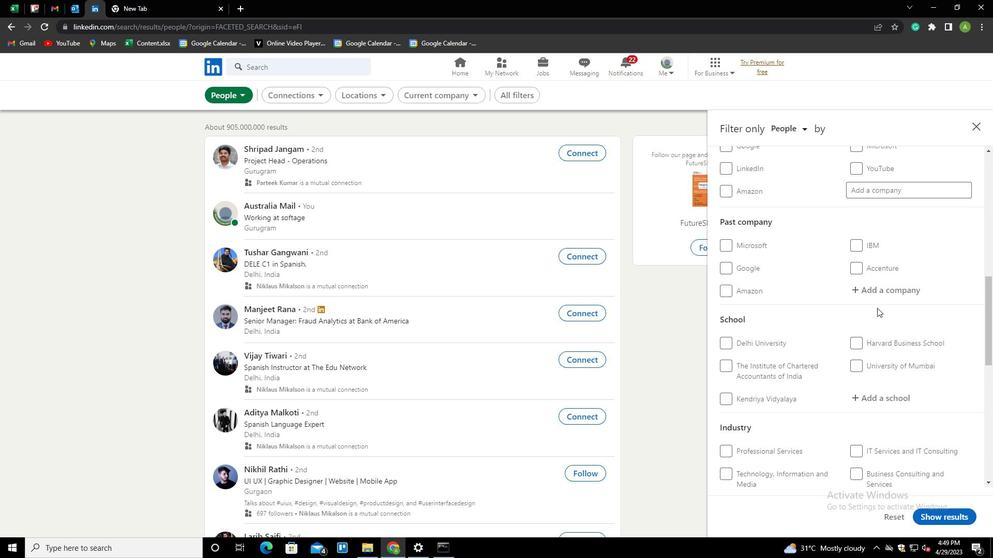 
Action: Mouse scrolled (875, 305) with delta (0, 0)
Screenshot: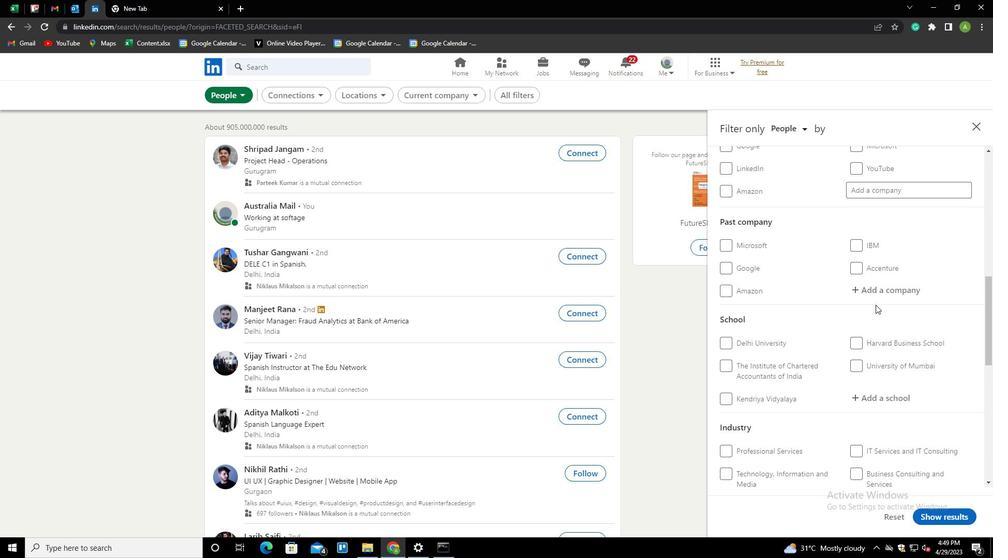 
Action: Mouse moved to (866, 243)
Screenshot: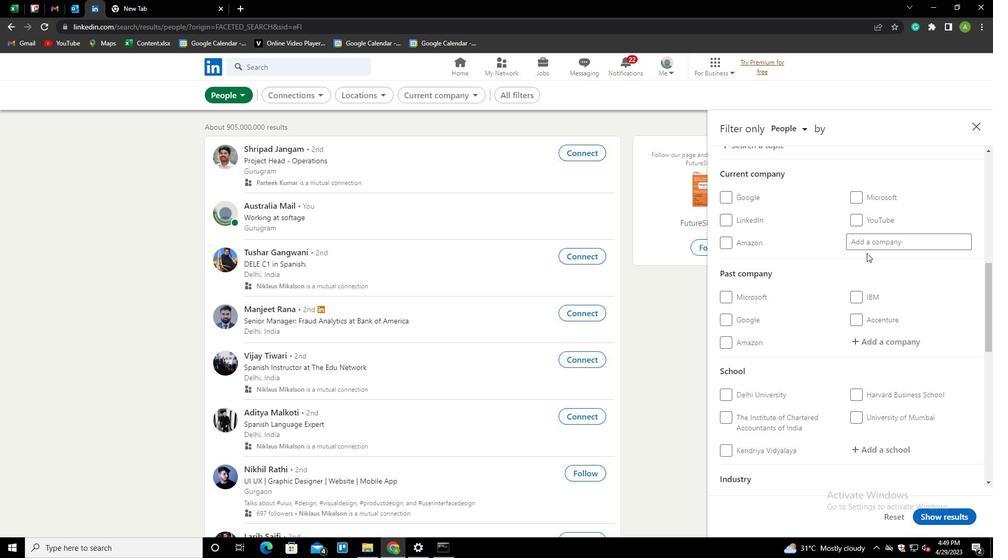 
Action: Mouse pressed left at (866, 243)
Screenshot: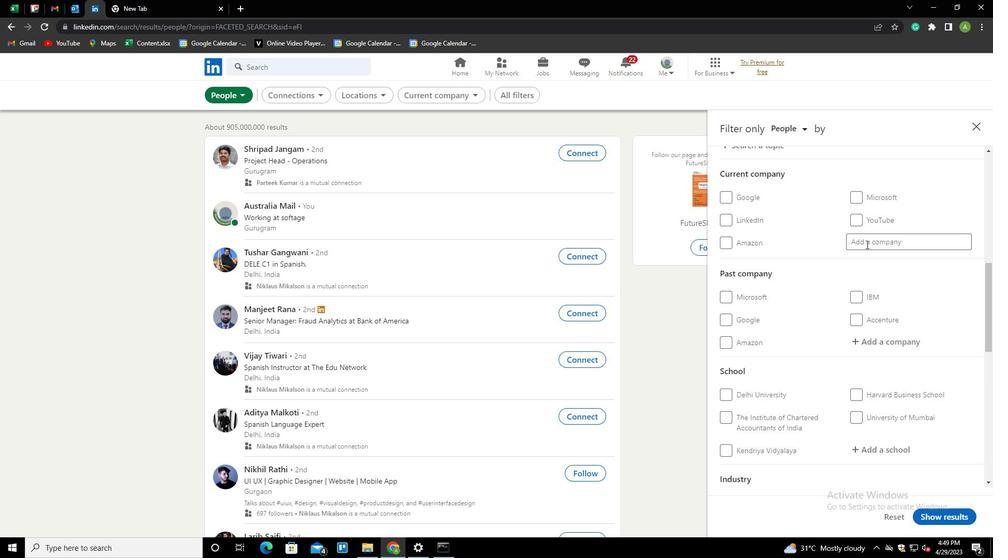 
Action: Key pressed <Key.shift><Key.shift><Key.shift><Key.shift><Key.shift><Key.shift><Key.shift><Key.shift><Key.shift><Key.shift><Key.shift><Key.shift><Key.shift><Key.shift><Key.shift><Key.shift><Key.shift><Key.shift><Key.shift><Key.shift><Key.shift><Key.shift><Key.shift><Key.shift><Key.shift><Key.shift><Key.shift><Key.shift><Key.shift><Key.shift><Key.shift><Key.shift><Key.shift><Key.shift><Key.shift><Key.shift><Key.shift><Key.shift><Key.shift><Key.shift><Key.shift><Key.shift><Key.shift><Key.shift><Key.shift><Key.shift><Key.shift><Key.shift><Key.shift><Key.shift><Key.shift><Key.shift><Key.shift><Key.shift><Key.shift><Key.shift><Key.shift><Key.shift><Key.shift><Key.shift><Key.shift><Key.shift><Key.shift><Key.shift><Key.shift><Key.shift><Key.shift><Key.shift><Key.shift><Key.shift><Key.shift><Key.shift><Key.shift><Key.shift><Key.shift><Key.shift><Key.shift><Key.shift><Key.shift><Key.shift><Key.shift><Key.shift><Key.shift><Key.shift><Key.shift><Key.shift><Key.shift><Key.shift><Key.shift><Key.shift><Key.shift><Key.shift><Key.shift><Key.shift><Key.shift><Key.shift><Key.shift><Key.shift><Key.shift><Key.shift><Key.shift><Key.shift><Key.shift><Key.shift><Key.shift><Key.shift><Key.shift><Key.shift><Key.shift><Key.shift><Key.shift><Key.shift><Key.shift><Key.shift><Key.shift><Key.shift><Key.shift><Key.shift><Key.shift><Key.shift><Key.shift><Key.shift><Key.shift><Key.shift><Key.shift><Key.shift><Key.shift><Key.shift><Key.shift><Key.shift><Key.shift><Key.shift><Key.shift><Key.shift><Key.shift><Key.shift><Key.shift><Key.shift><Key.shift><Key.shift><Key.shift><Key.shift><Key.shift><Key.shift><Key.shift><Key.shift><Key.shift><Key.shift><Key.shift><Key.shift><Key.shift><Key.shift><Key.shift><Key.shift><Key.shift><Key.shift><Key.shift><Key.shift><Key.shift><Key.shift><Key.shift><Key.shift><Key.shift><Key.shift><Key.shift><Key.shift><Key.shift><Key.shift><Key.shift><Key.shift><Key.shift><Key.shift><Key.shift><Key.shift><Key.shift><Key.shift><Key.shift><Key.shift><Key.shift><Key.shift><Key.shift><Key.shift><Key.shift><Key.shift><Key.shift><Key.shift><Key.shift><Key.shift><Key.shift><Key.shift><Key.shift><Key.shift><Key.shift><Key.shift><Key.shift><Key.shift><Key.shift><Key.shift><Key.shift><Key.shift><Key.shift><Key.shift><Key.shift><Key.shift><Key.shift><Key.shift><Key.shift><Key.shift><Key.shift><Key.shift><Key.shift><Key.shift><Key.shift><Key.shift><Key.shift><Key.shift><Key.shift>SAROVA<Key.down><Key.down><Key.enter>
Screenshot: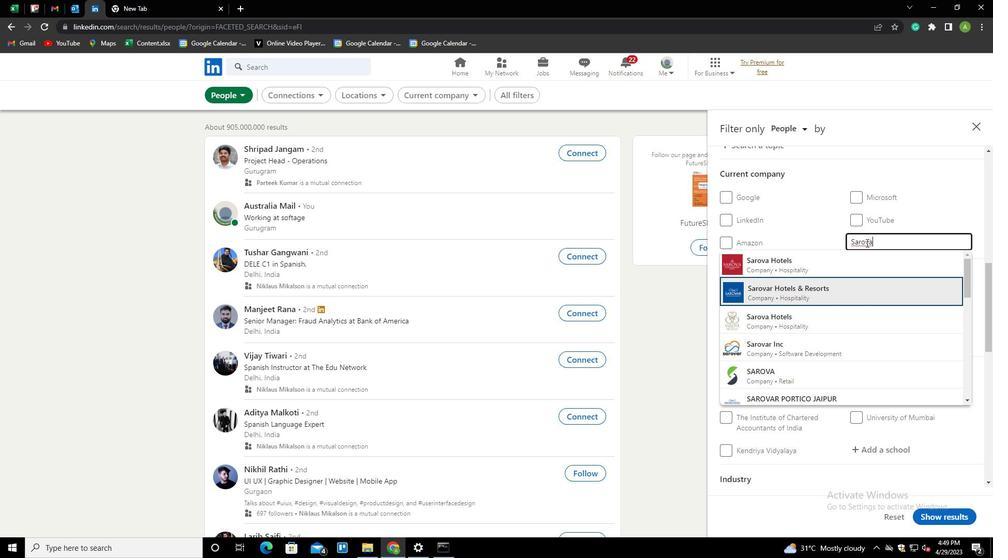 
Action: Mouse scrolled (866, 242) with delta (0, 0)
Screenshot: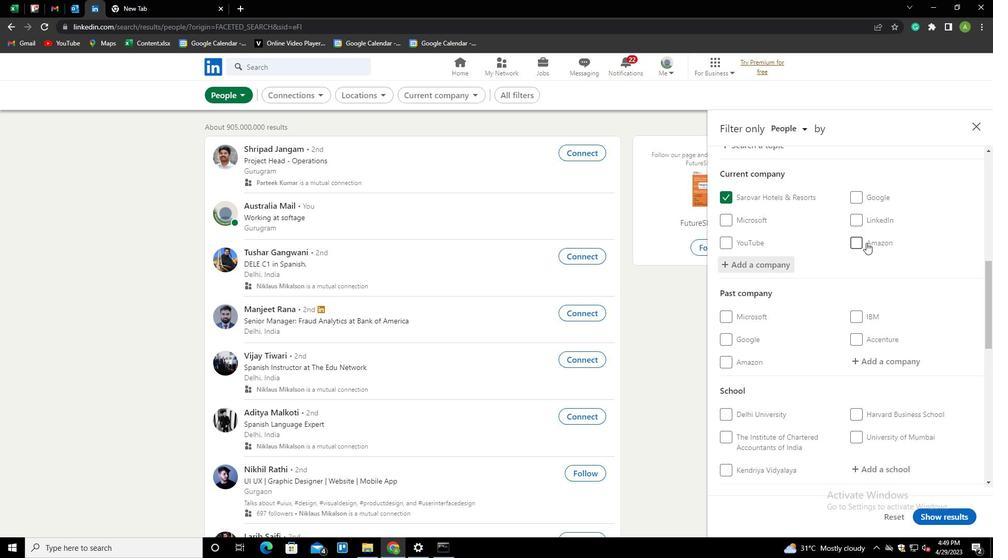 
Action: Mouse scrolled (866, 242) with delta (0, 0)
Screenshot: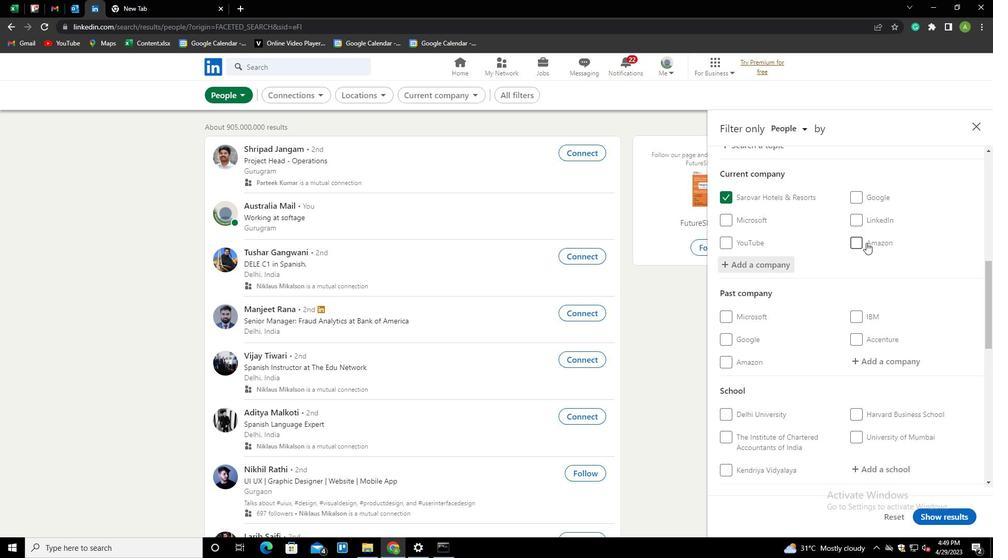 
Action: Mouse scrolled (866, 242) with delta (0, 0)
Screenshot: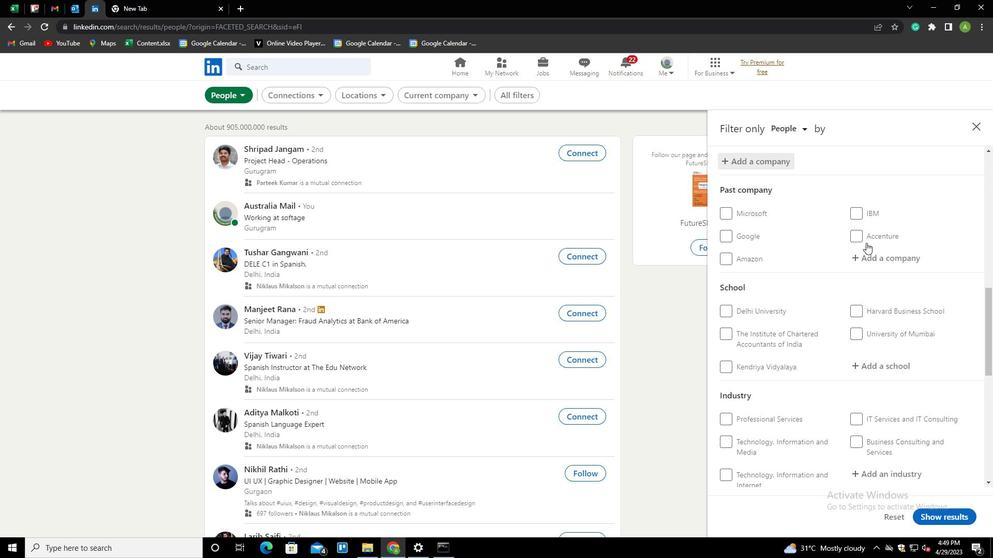 
Action: Mouse moved to (868, 294)
Screenshot: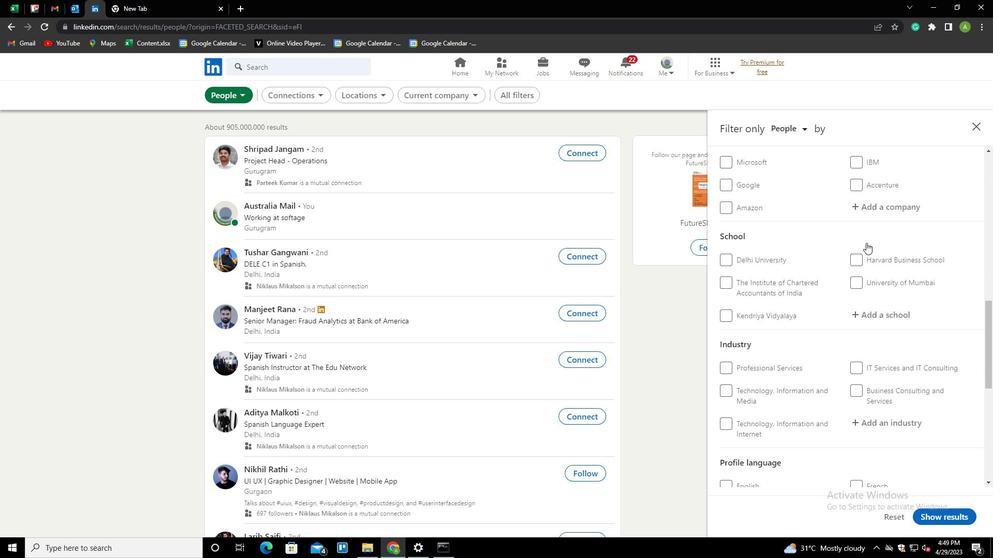 
Action: Mouse scrolled (868, 295) with delta (0, 0)
Screenshot: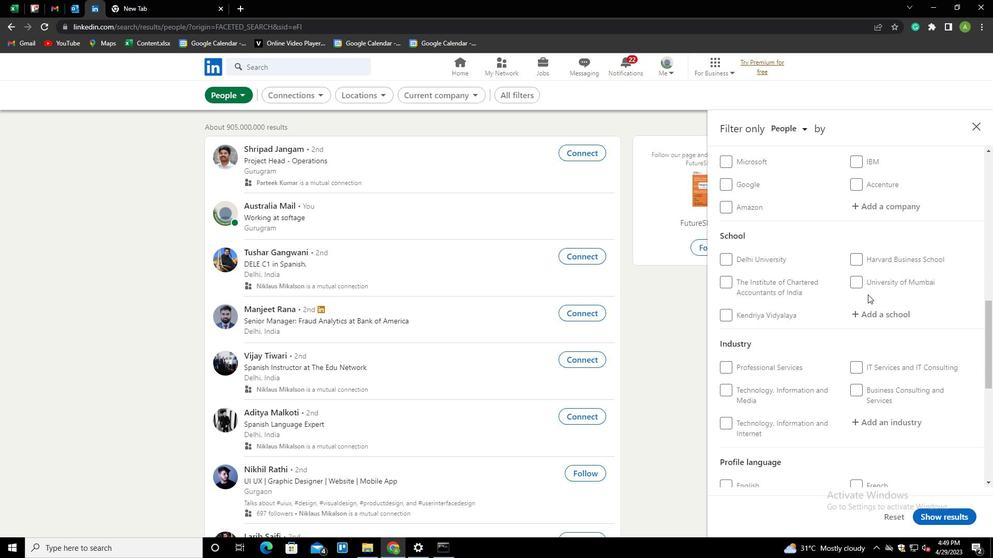 
Action: Mouse moved to (878, 289)
Screenshot: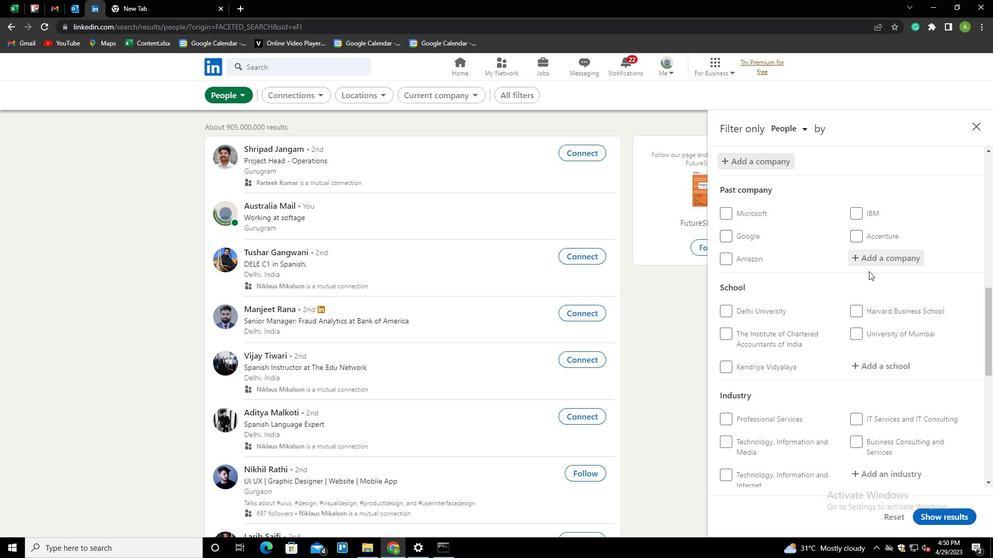 
Action: Mouse scrolled (878, 288) with delta (0, 0)
Screenshot: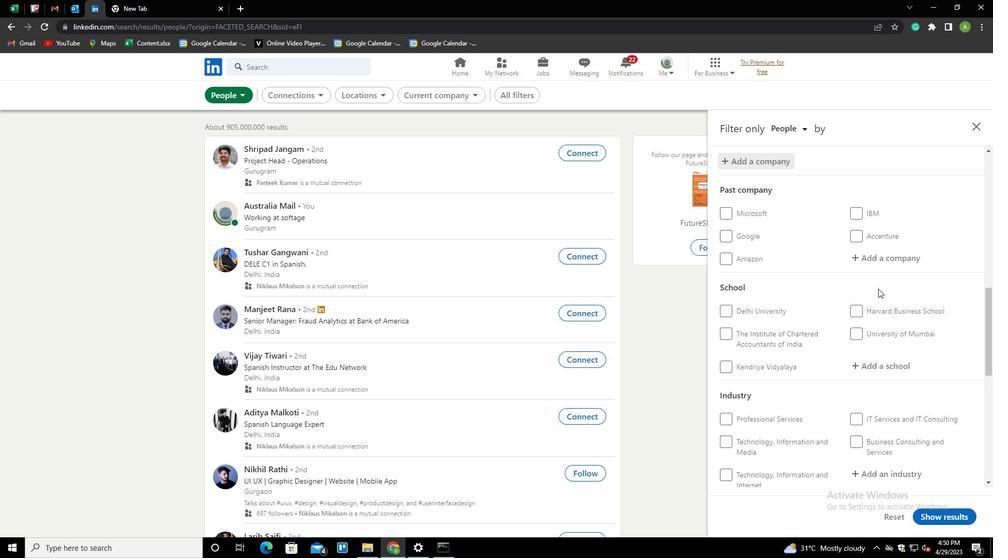 
Action: Mouse moved to (870, 312)
Screenshot: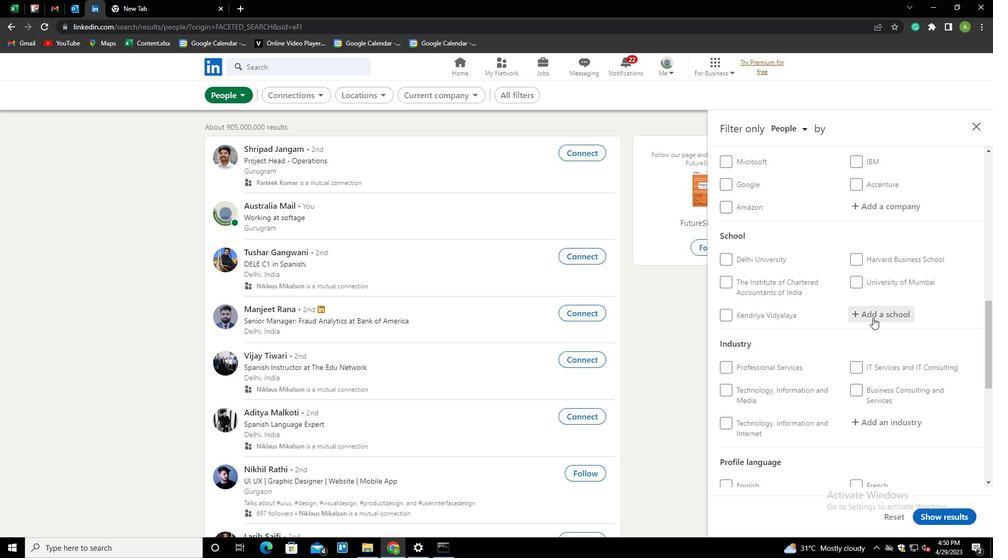 
Action: Mouse pressed left at (870, 312)
Screenshot: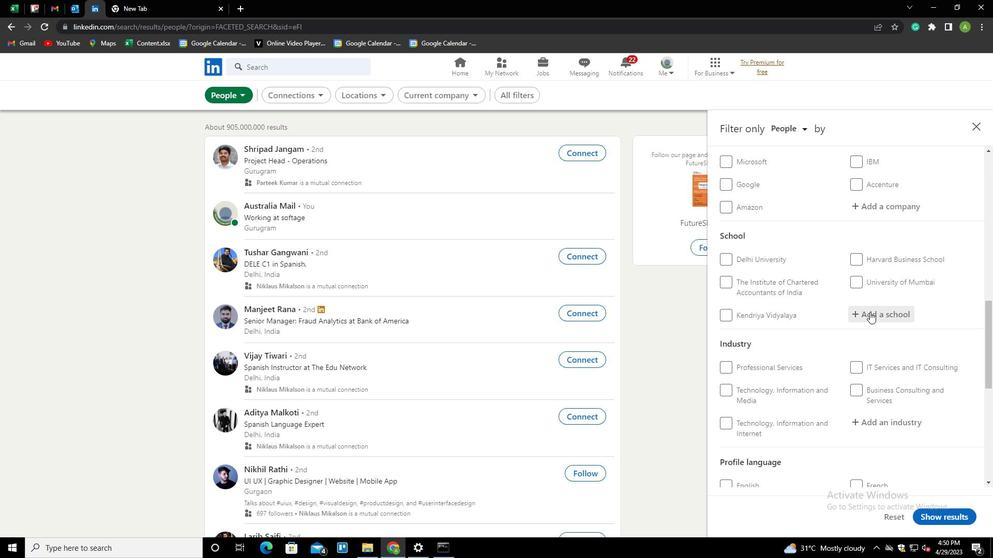 
Action: Key pressed <Key.shift><Key.shift><Key.shift><Key.shift><Key.shift><Key.shift><Key.shift><Key.shift><Key.shift><Key.shift><Key.shift><Key.shift><Key.shift>CHETTINAD<Key.down><Key.enter>
Screenshot: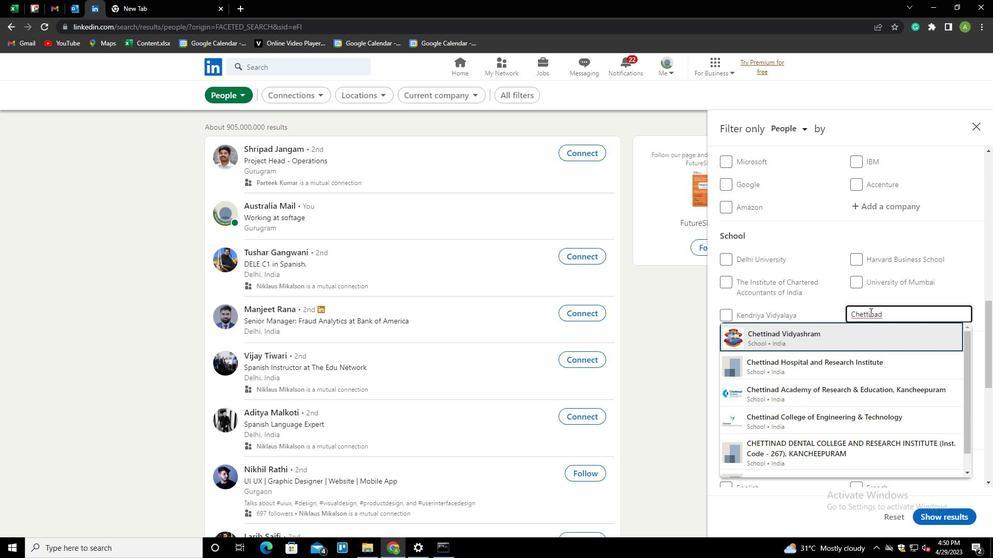 
Action: Mouse scrolled (870, 312) with delta (0, 0)
Screenshot: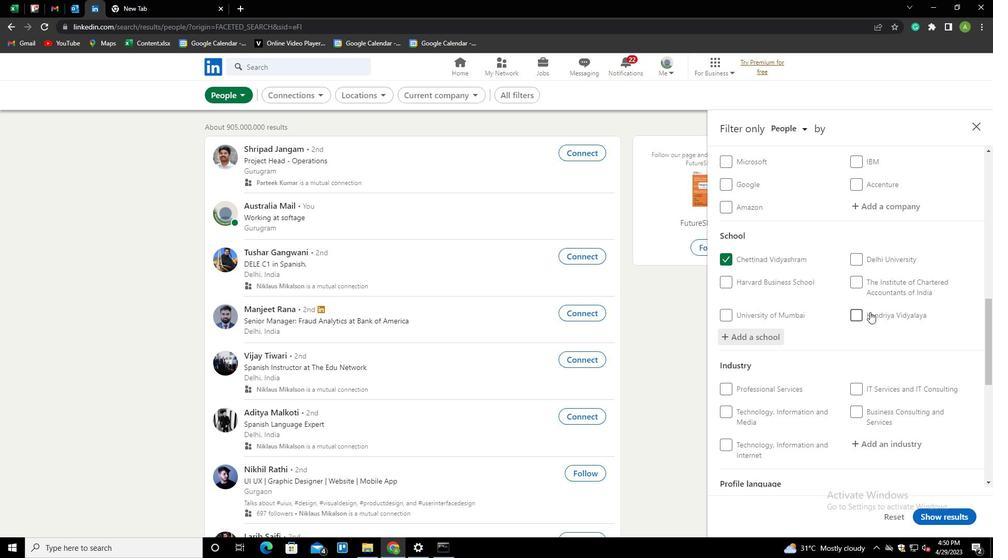 
Action: Mouse scrolled (870, 312) with delta (0, 0)
Screenshot: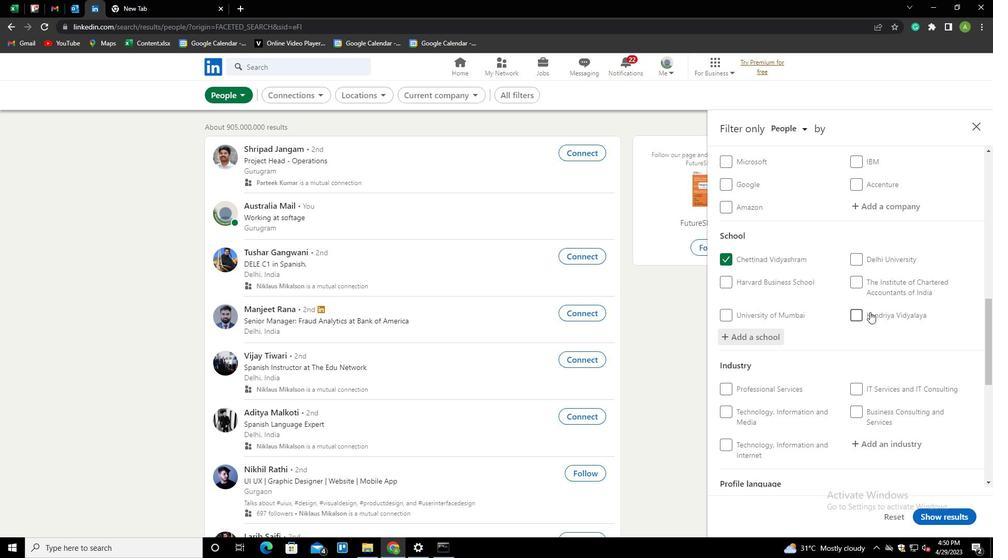 
Action: Mouse scrolled (870, 312) with delta (0, 0)
Screenshot: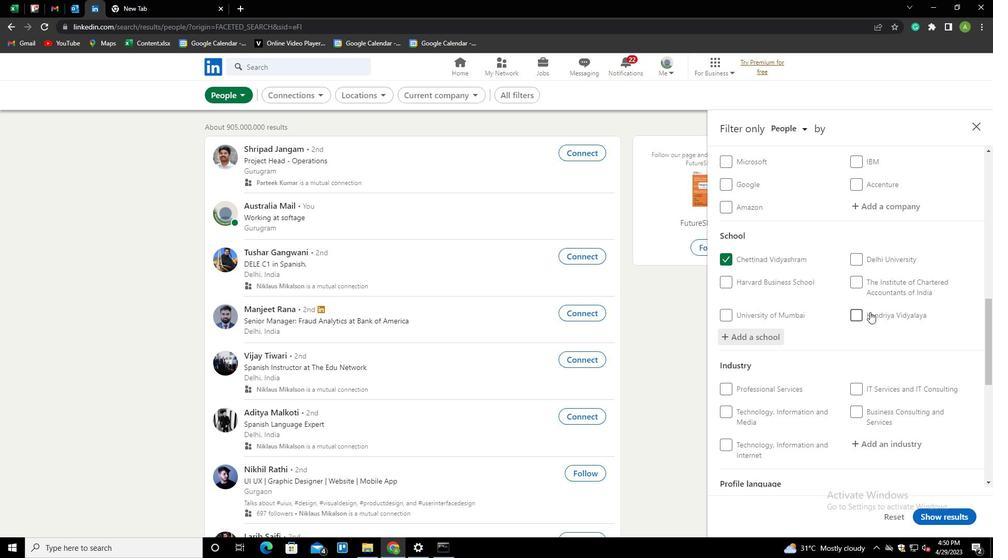 
Action: Mouse moved to (874, 282)
Screenshot: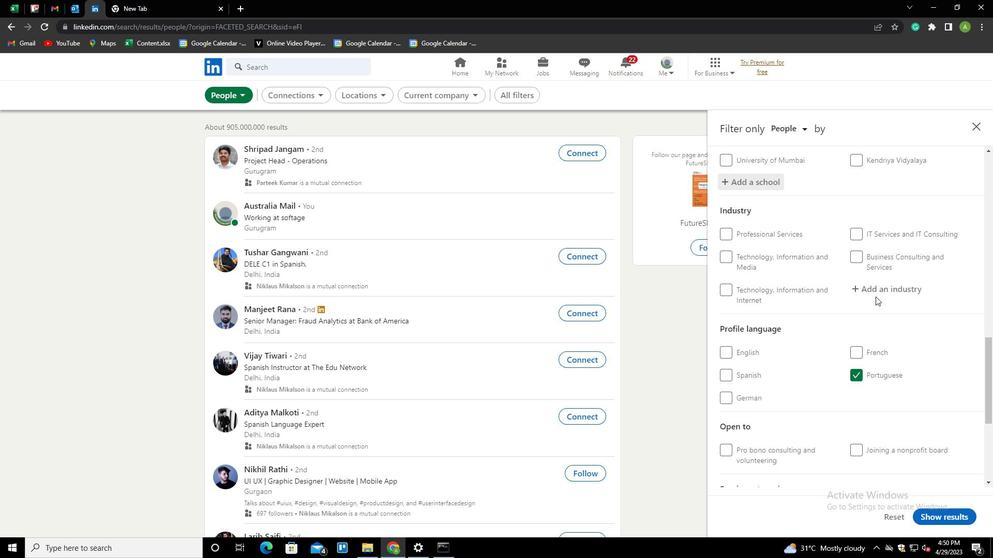 
Action: Mouse pressed left at (874, 282)
Screenshot: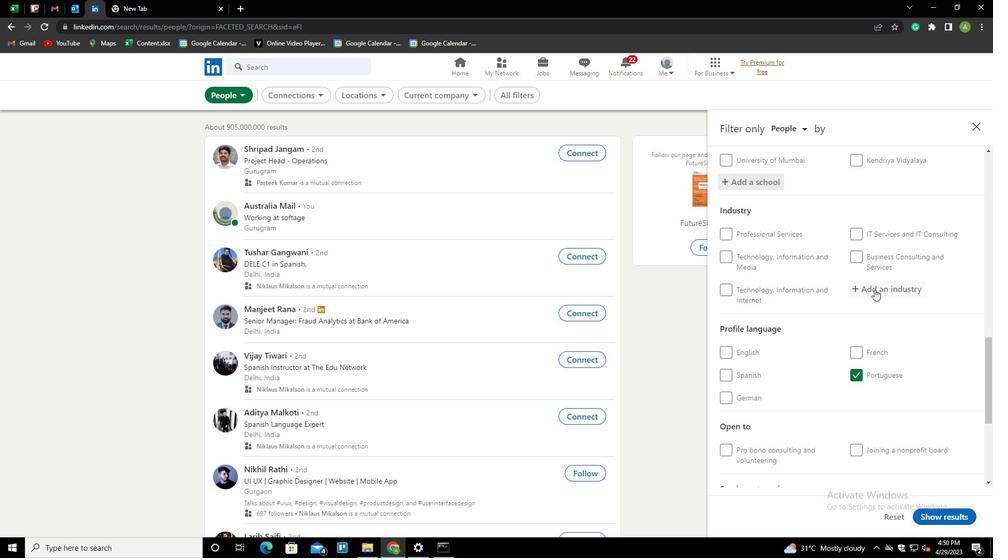 
Action: Key pressed <Key.shift>STRAT<Key.down><Key.enter>
Screenshot: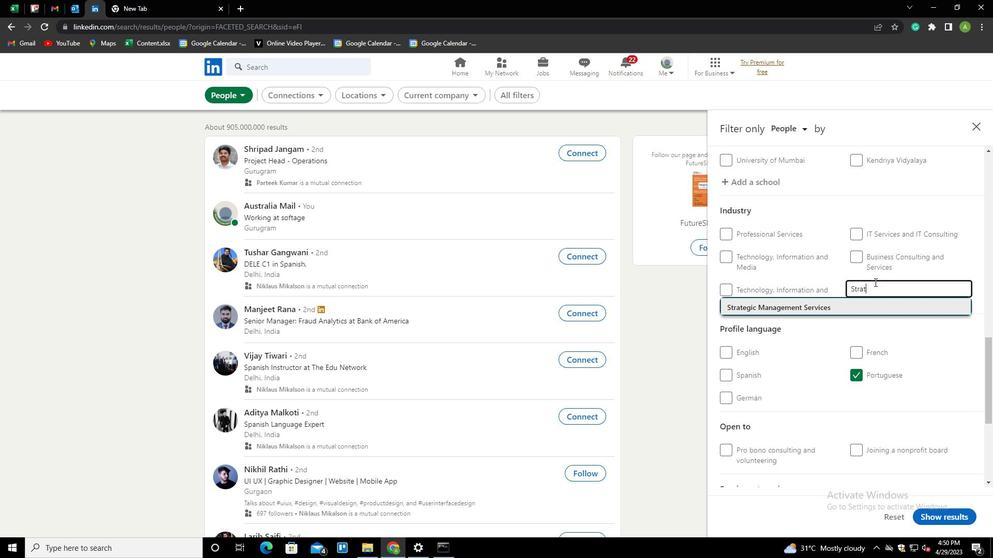 
Action: Mouse scrolled (874, 281) with delta (0, 0)
Screenshot: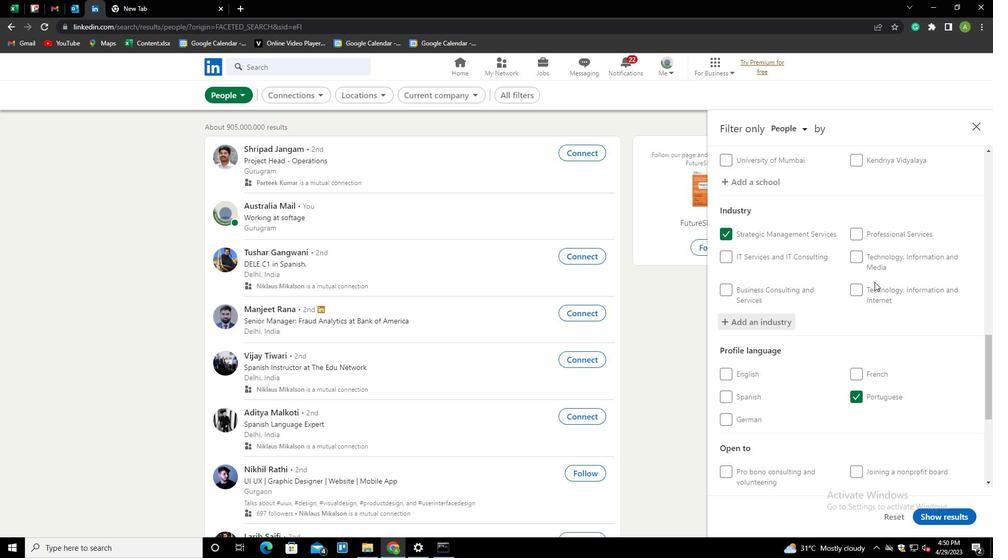 
Action: Mouse scrolled (874, 281) with delta (0, 0)
Screenshot: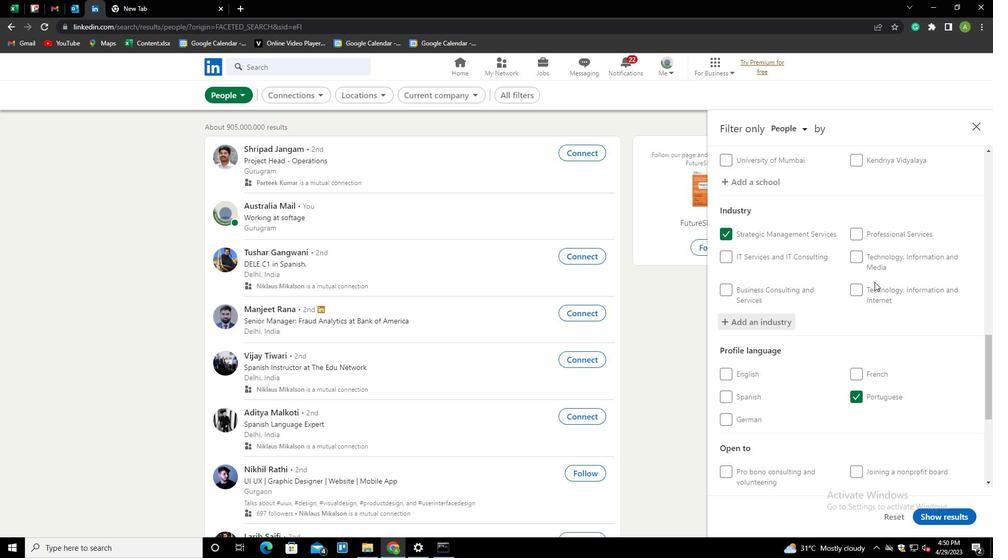 
Action: Mouse scrolled (874, 281) with delta (0, 0)
Screenshot: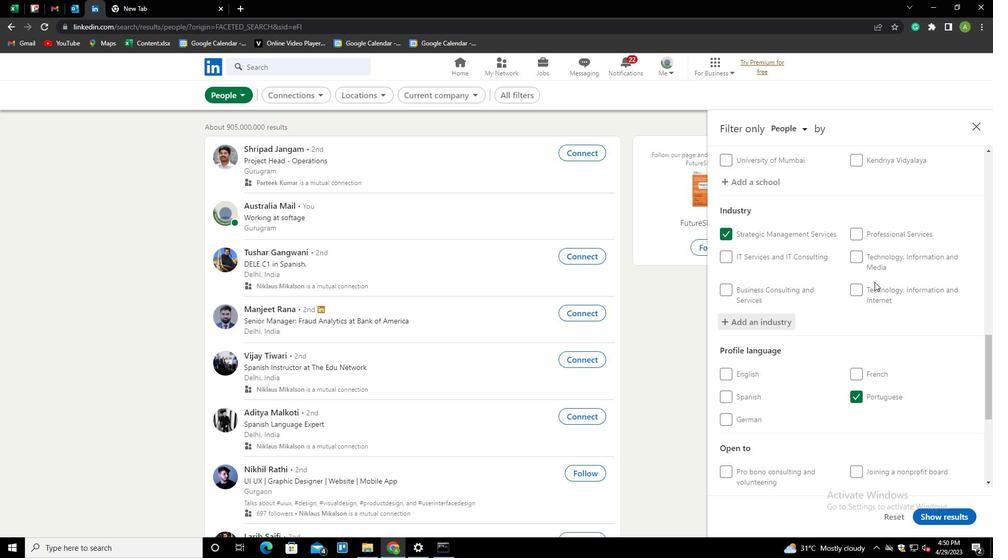 
Action: Mouse scrolled (874, 281) with delta (0, 0)
Screenshot: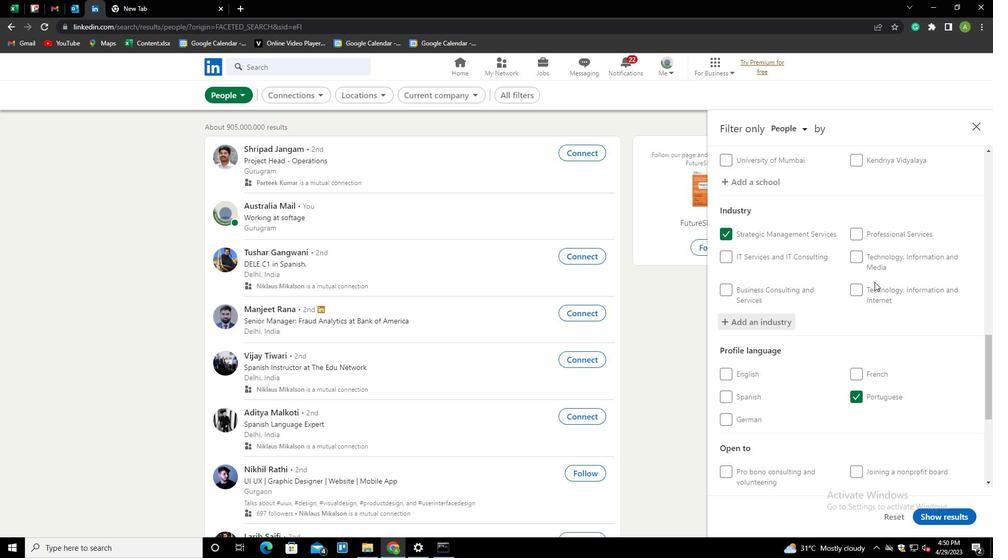 
Action: Mouse moved to (878, 372)
Screenshot: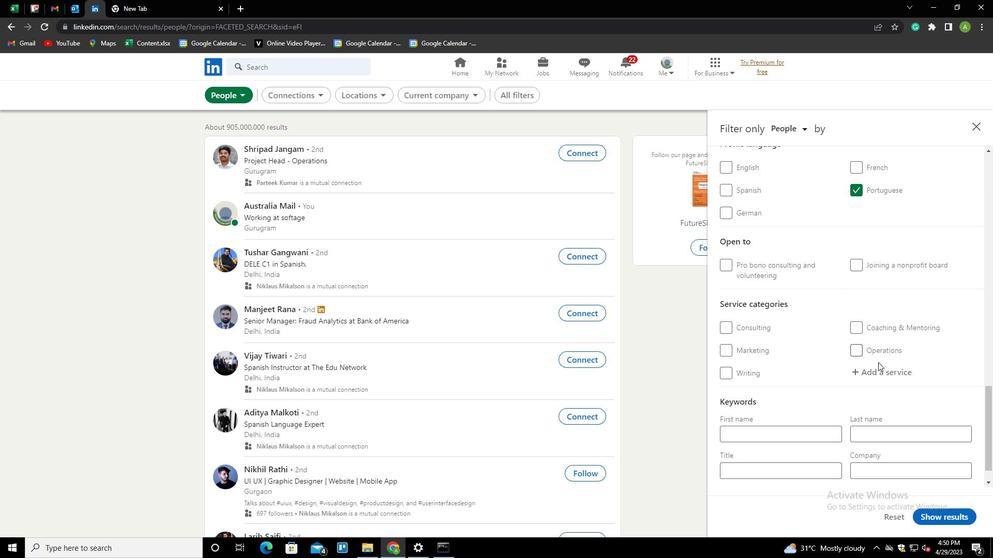 
Action: Mouse pressed left at (878, 372)
Screenshot: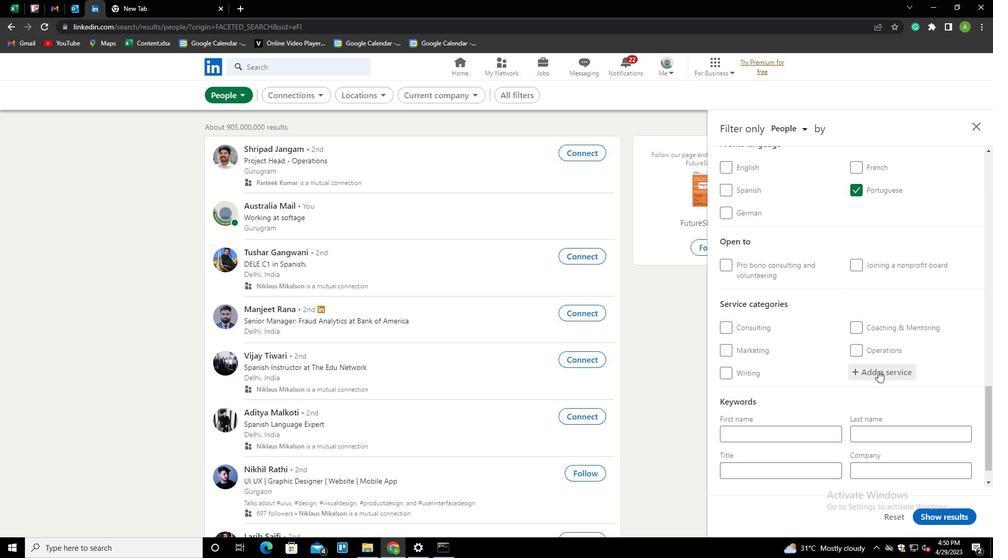 
Action: Mouse moved to (879, 372)
Screenshot: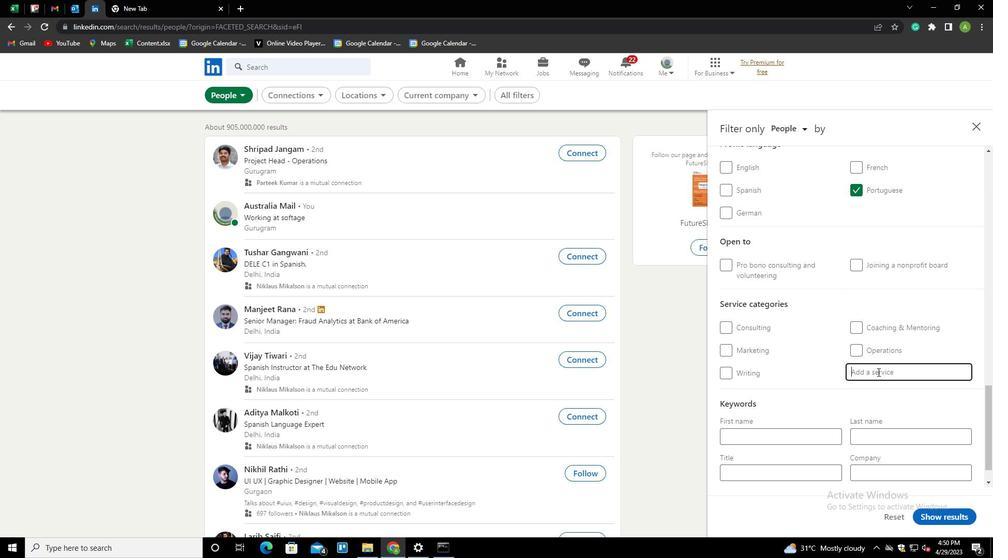 
Action: Mouse pressed left at (879, 372)
Screenshot: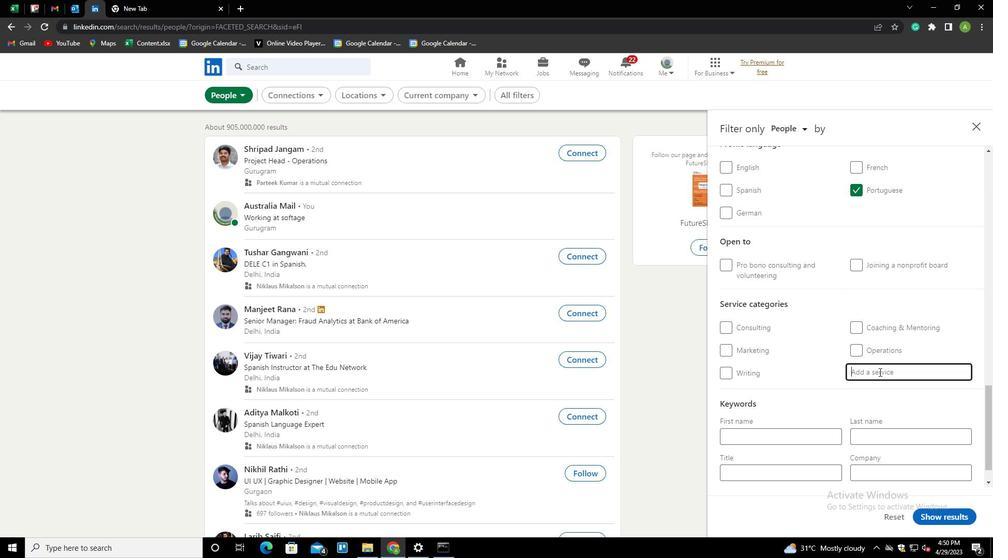 
Action: Key pressed <Key.shift>IOS<Key.down><Key.enter>
Screenshot: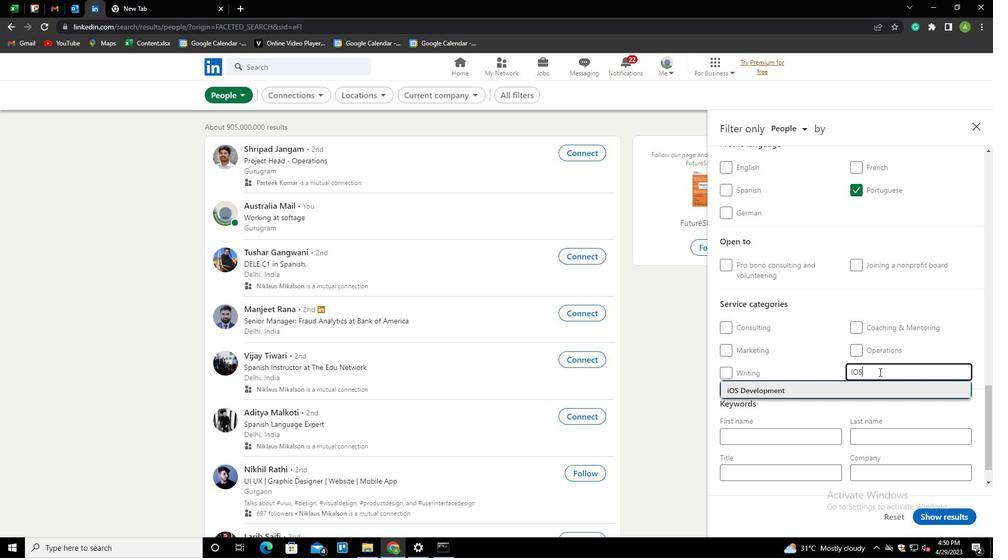 
Action: Mouse moved to (878, 372)
Screenshot: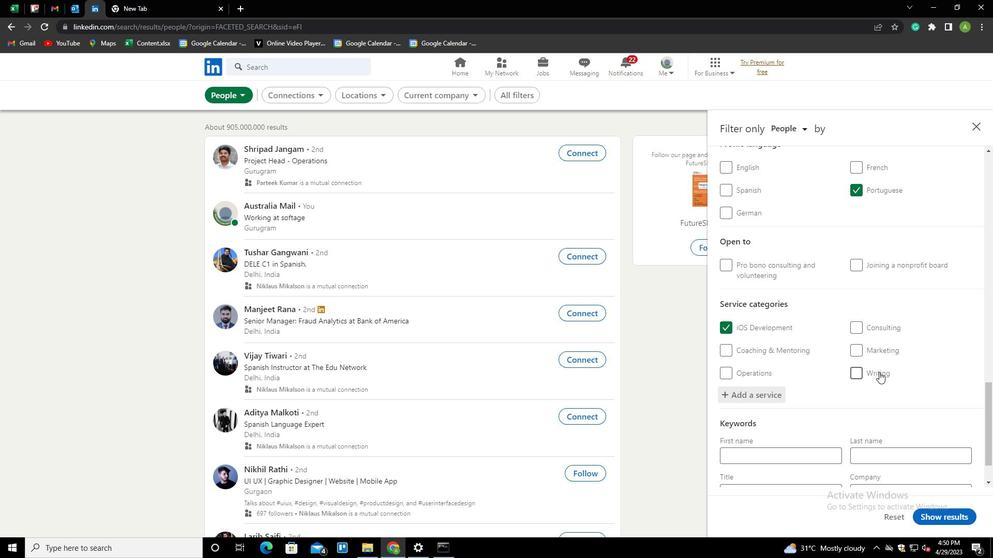 
Action: Mouse scrolled (878, 372) with delta (0, 0)
Screenshot: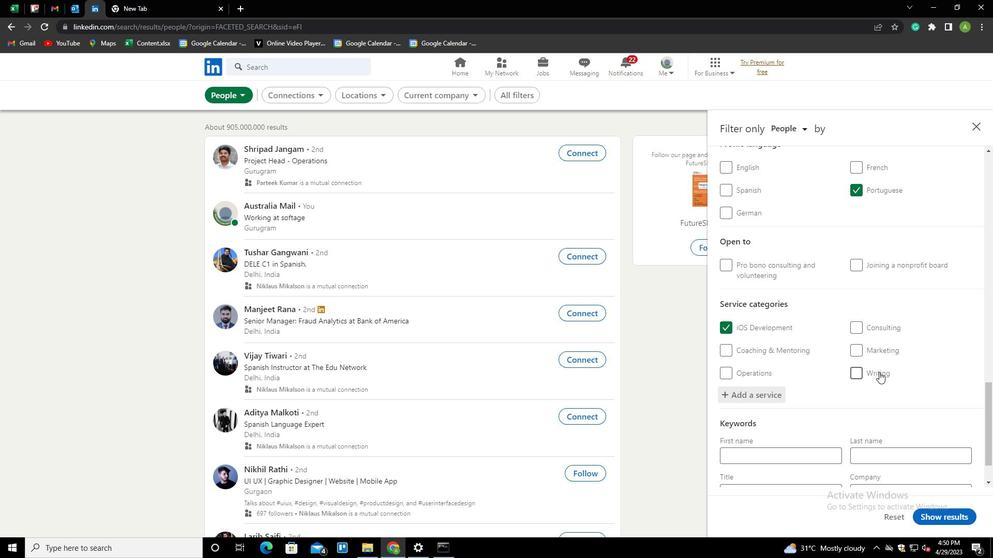 
Action: Mouse moved to (874, 377)
Screenshot: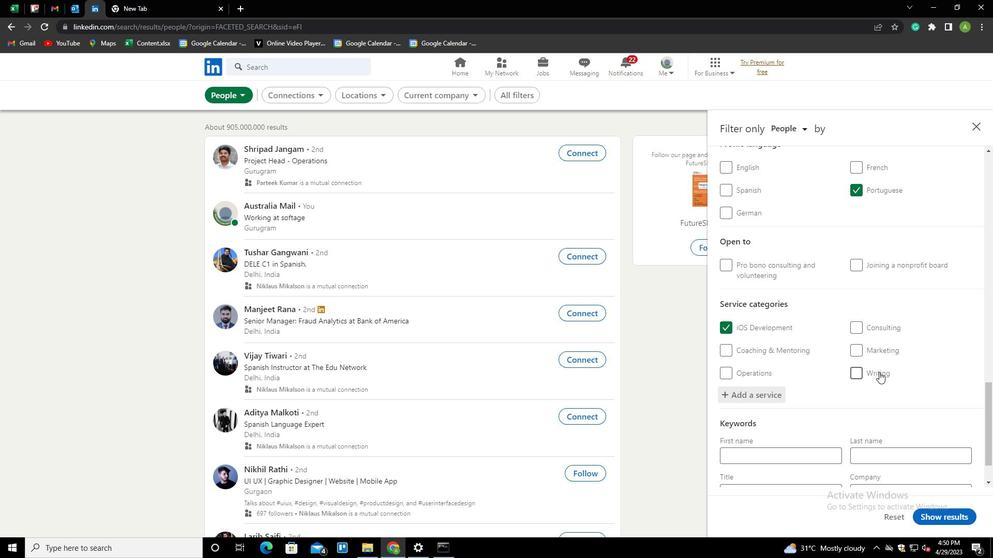 
Action: Mouse scrolled (874, 377) with delta (0, 0)
Screenshot: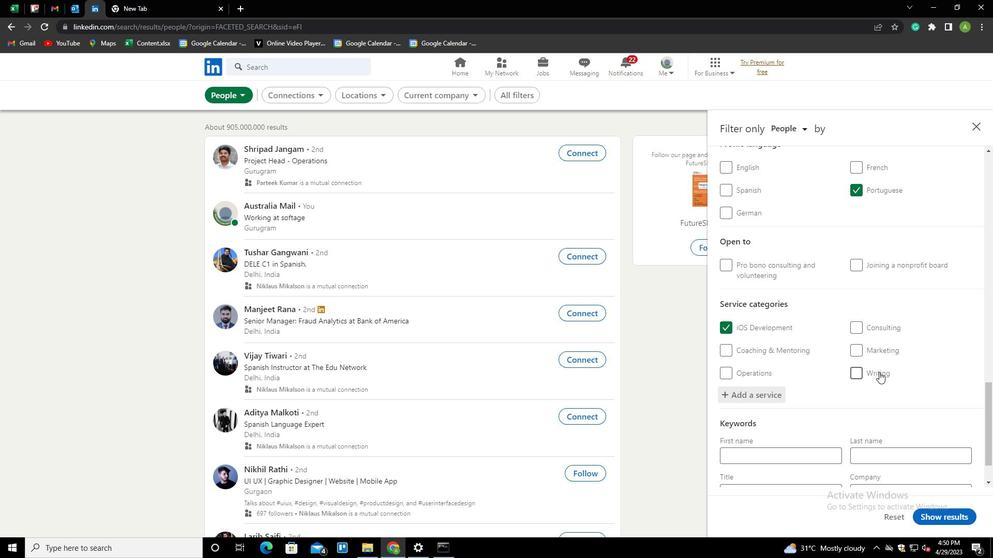 
Action: Mouse moved to (870, 390)
Screenshot: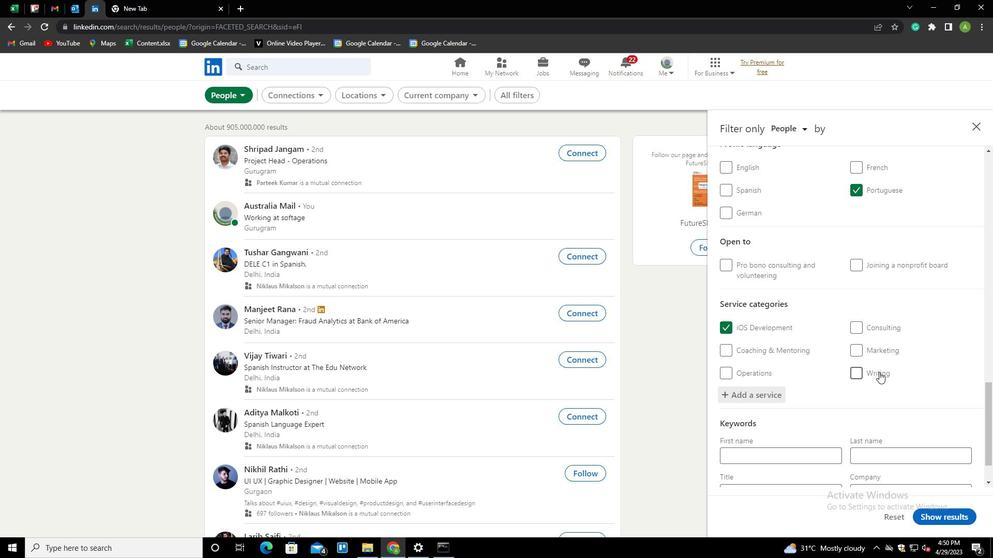 
Action: Mouse scrolled (870, 390) with delta (0, 0)
Screenshot: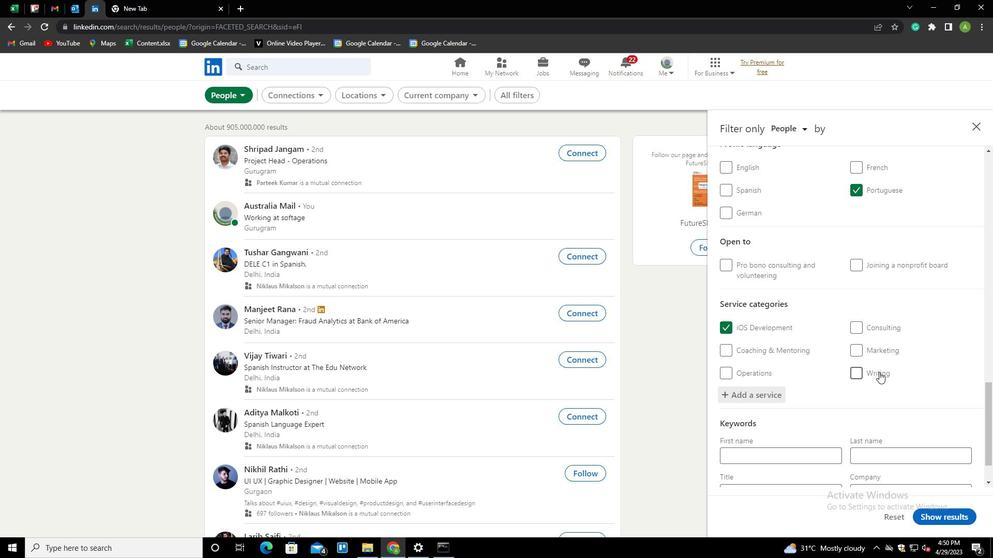 
Action: Mouse moved to (869, 394)
Screenshot: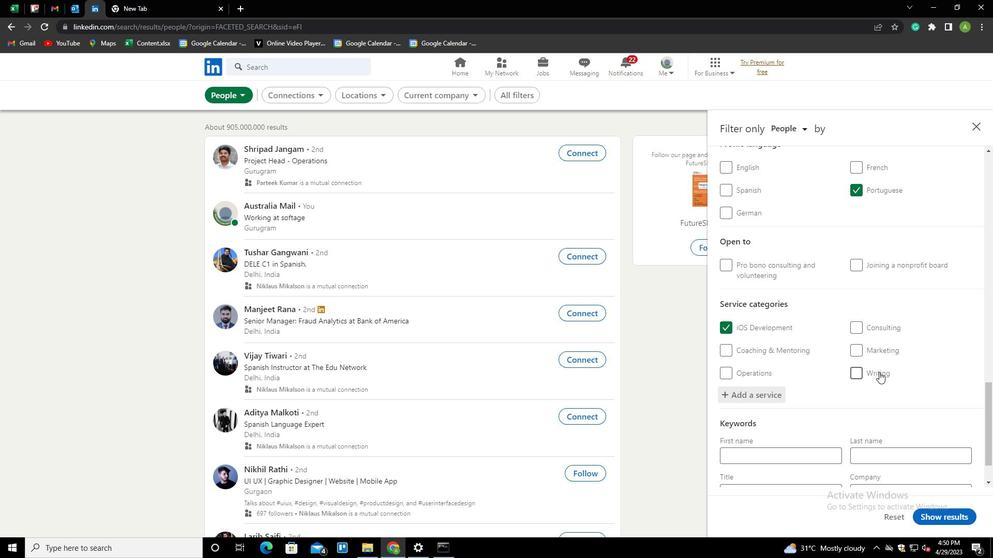 
Action: Mouse scrolled (869, 394) with delta (0, 0)
Screenshot: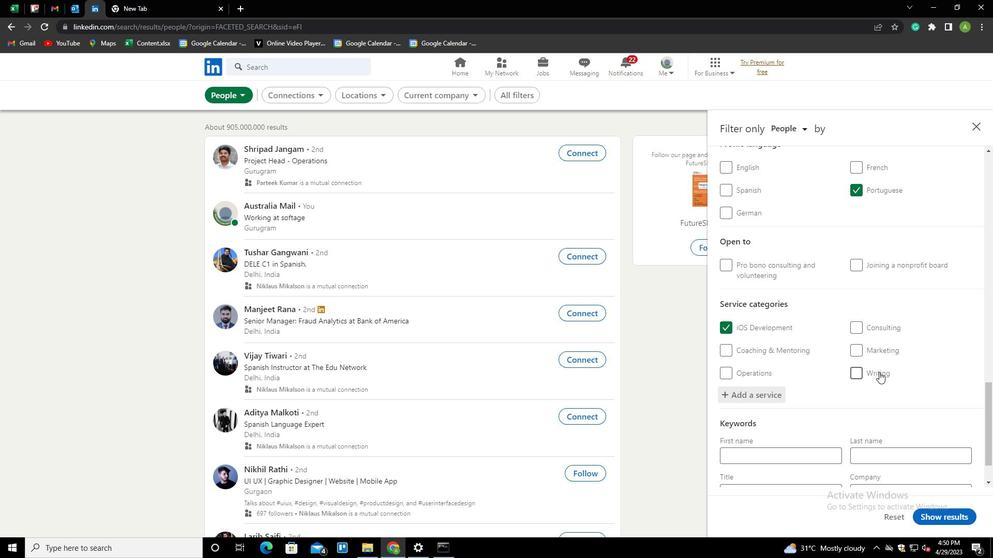 
Action: Mouse moved to (868, 397)
Screenshot: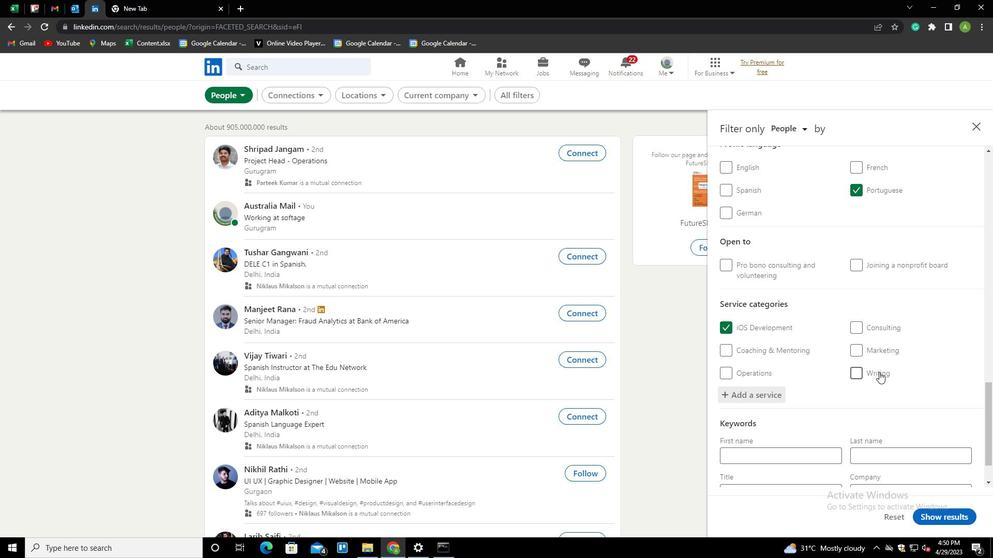 
Action: Mouse scrolled (868, 396) with delta (0, 0)
Screenshot: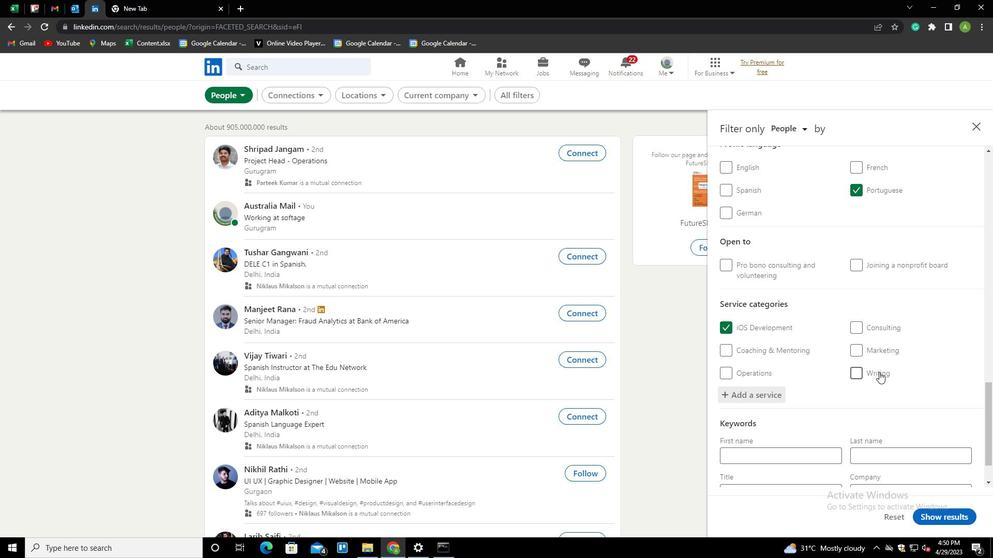 
Action: Mouse moved to (867, 398)
Screenshot: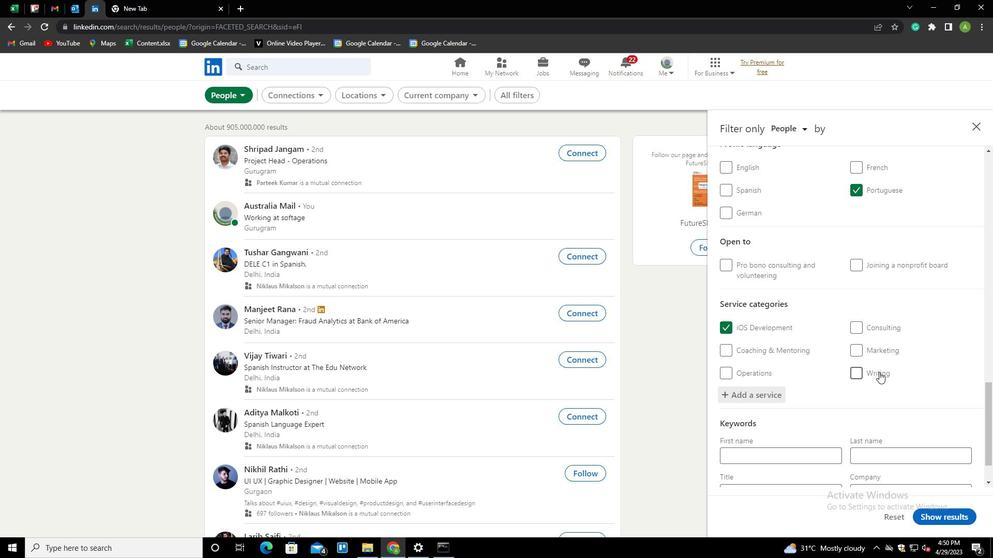 
Action: Mouse scrolled (867, 398) with delta (0, 0)
Screenshot: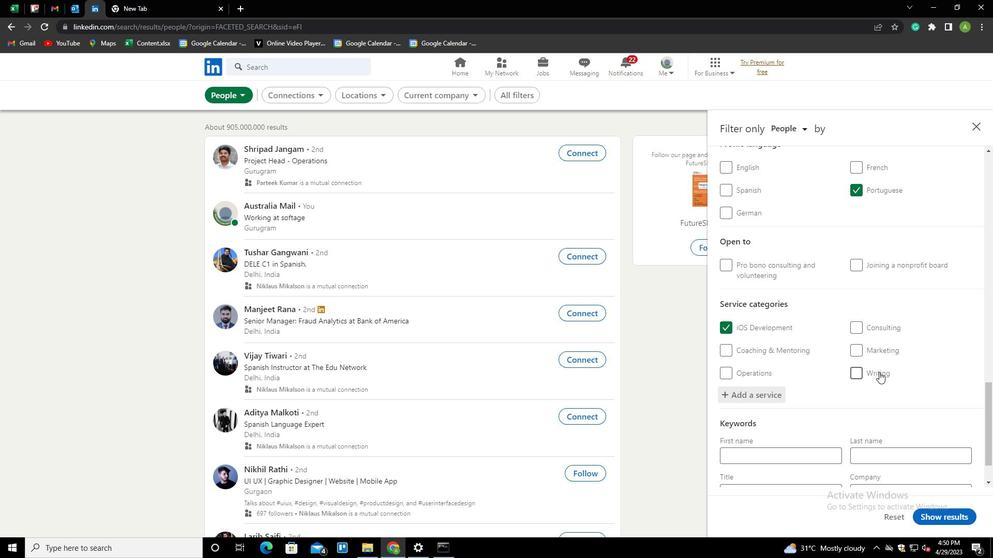 
Action: Mouse moved to (867, 399)
Screenshot: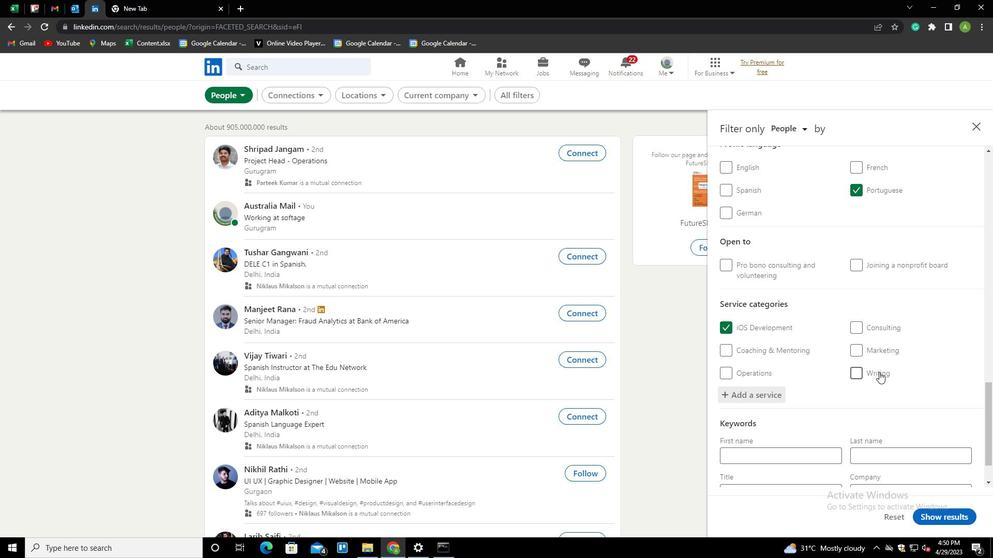 
Action: Mouse scrolled (867, 398) with delta (0, 0)
Screenshot: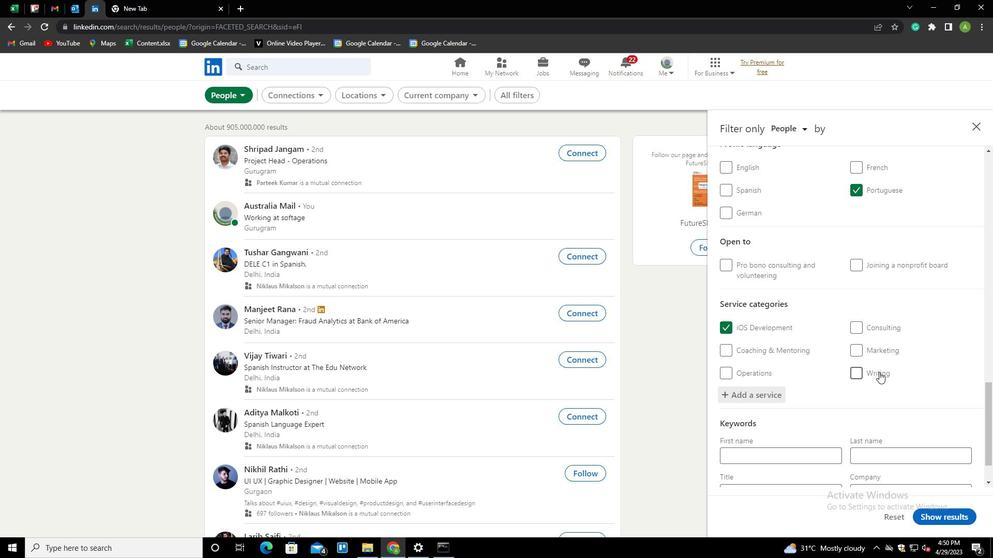 
Action: Mouse scrolled (867, 398) with delta (0, 0)
Screenshot: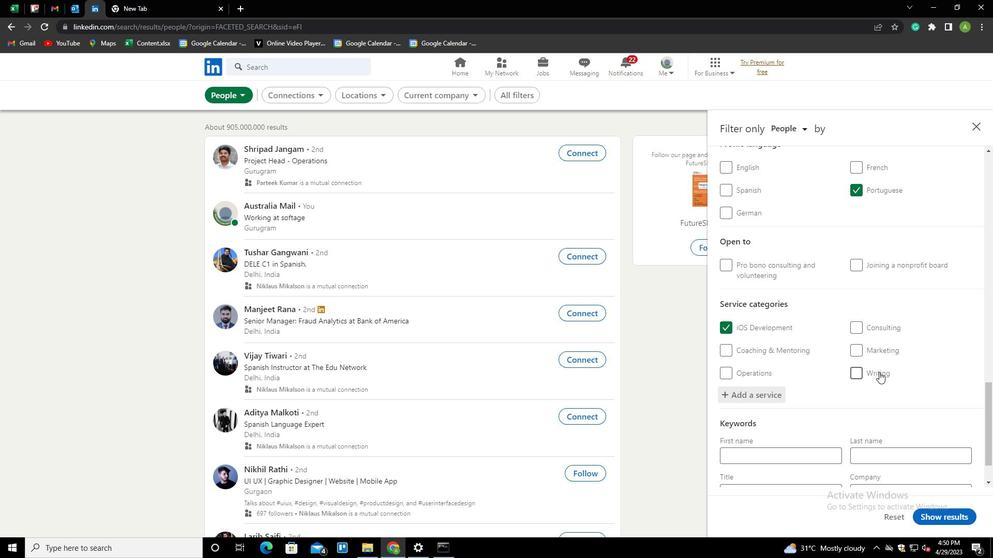 
Action: Mouse moved to (770, 446)
Screenshot: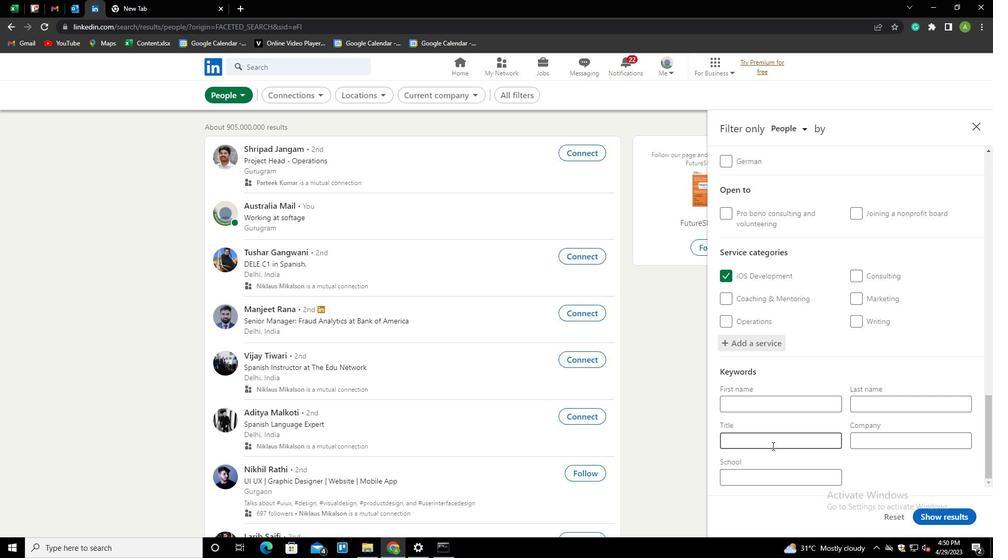 
Action: Mouse pressed left at (770, 446)
Screenshot: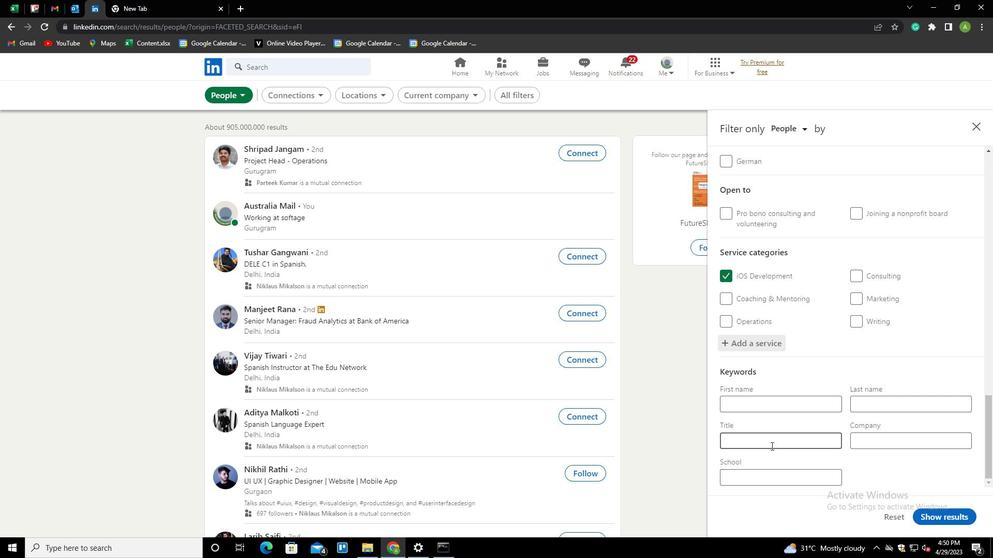 
Action: Key pressed <Key.shift>S<Key.backspace><Key.shift>CUSTOMER<Key.shift>S<Key.backspace><Key.space><Key.shift>SERVICE
Screenshot: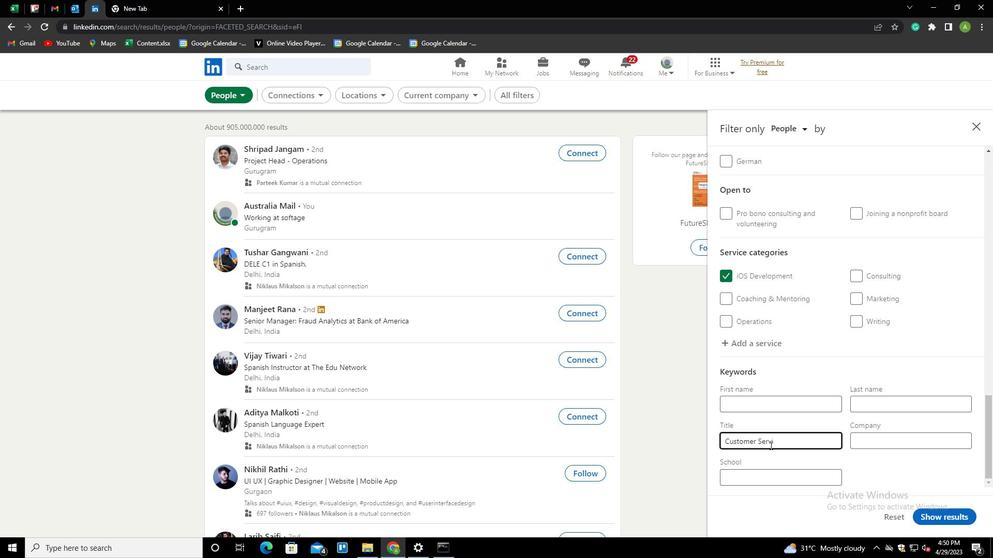 
Action: Mouse moved to (906, 455)
Screenshot: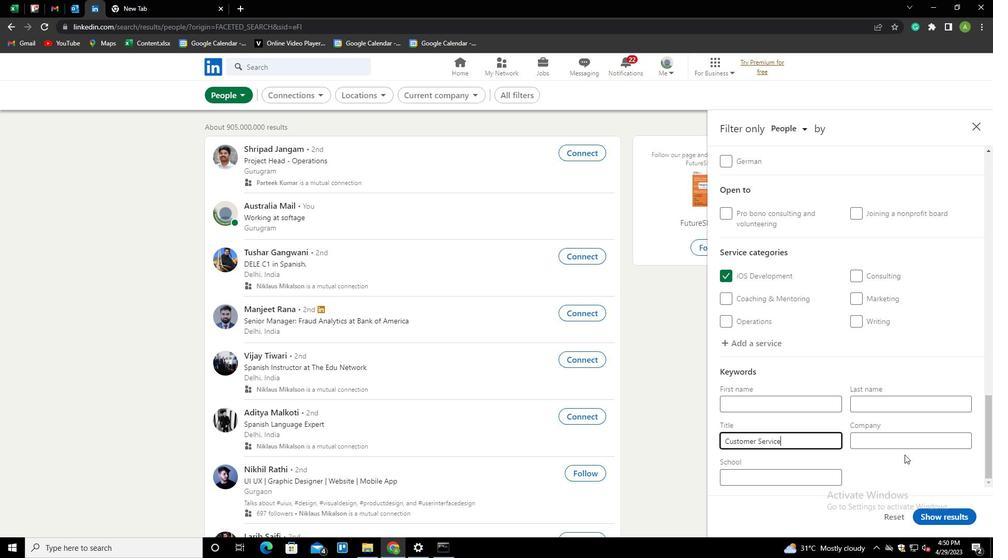
Action: Mouse pressed left at (906, 455)
Screenshot: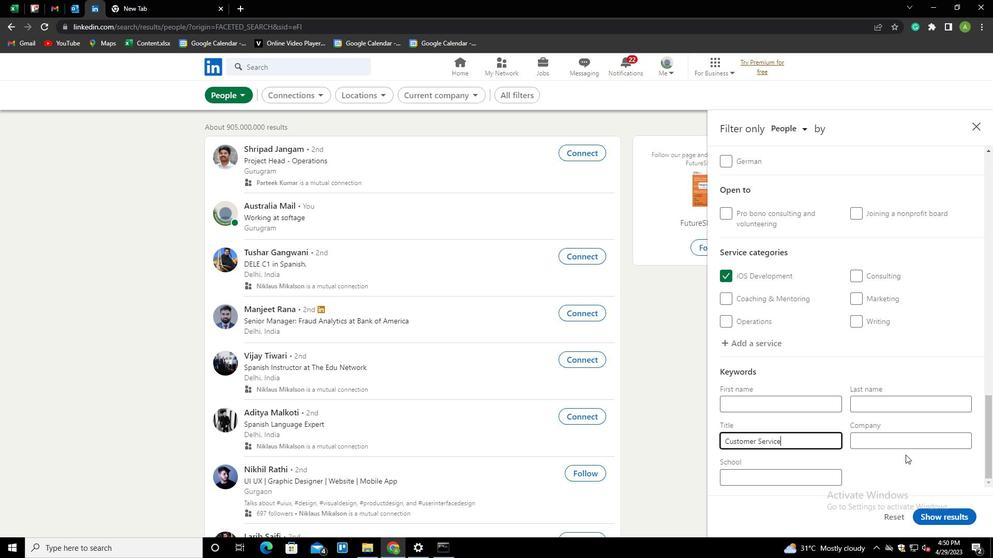 
Action: Mouse moved to (927, 520)
Screenshot: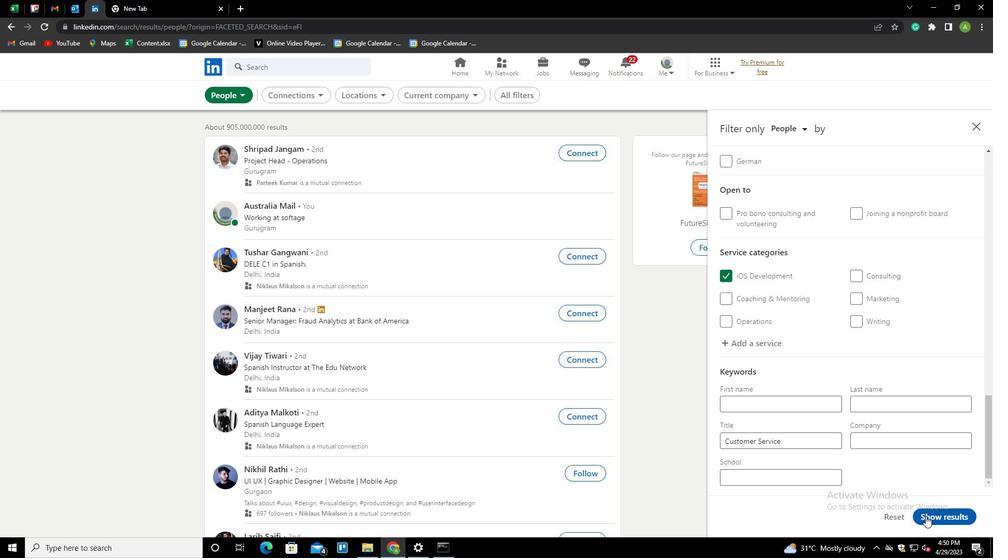 
Action: Mouse pressed left at (927, 520)
Screenshot: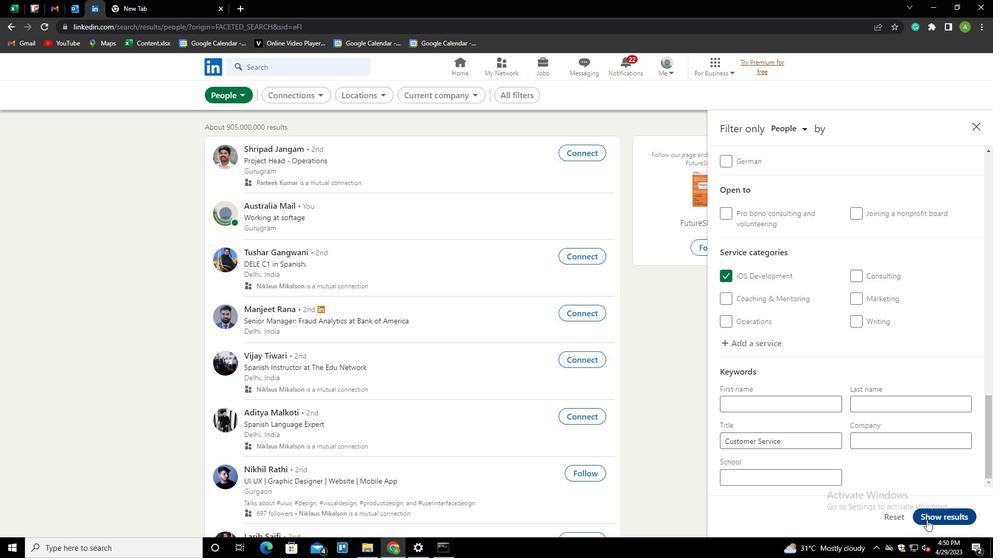 
